 Task: Create a sub task Design and Implement Solution for the task  Implement a new cloud-based environmental management system for a company in the project BitTech , assign it to team member softage.5@softage.net and update the status of the sub task to  On Track  , set the priority of the sub task to Low
Action: Mouse moved to (616, 290)
Screenshot: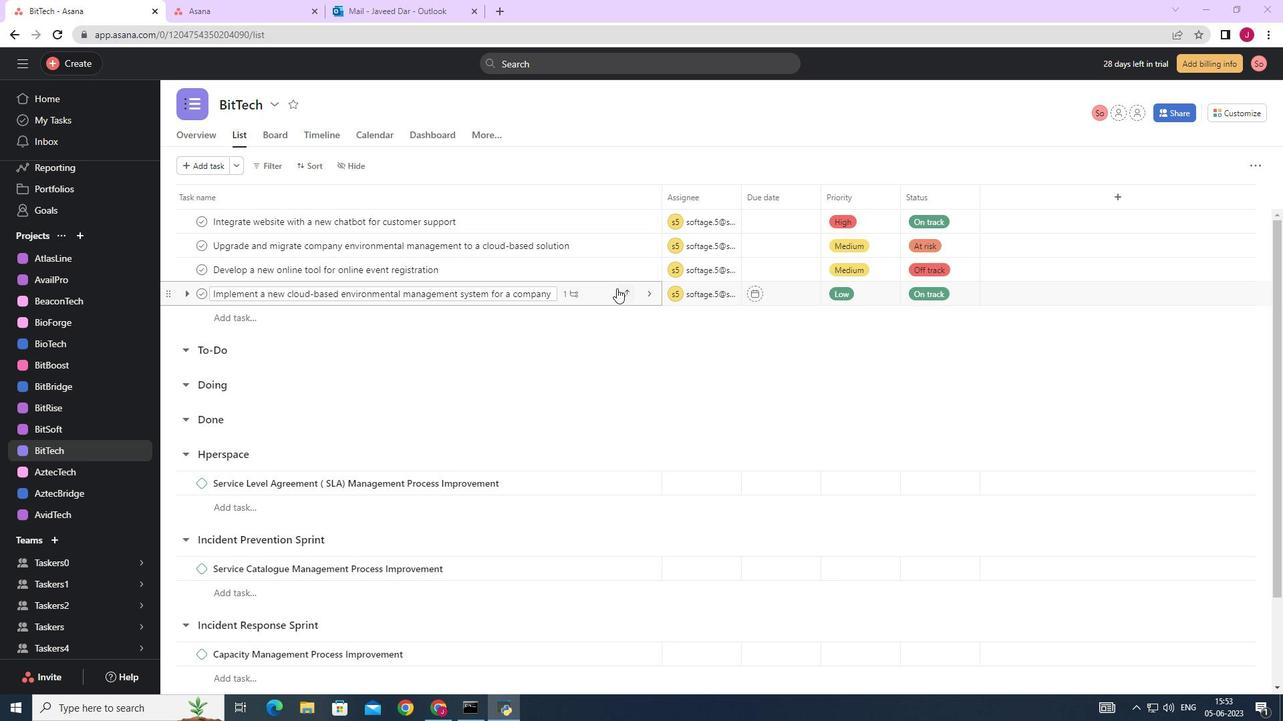 
Action: Mouse pressed left at (616, 290)
Screenshot: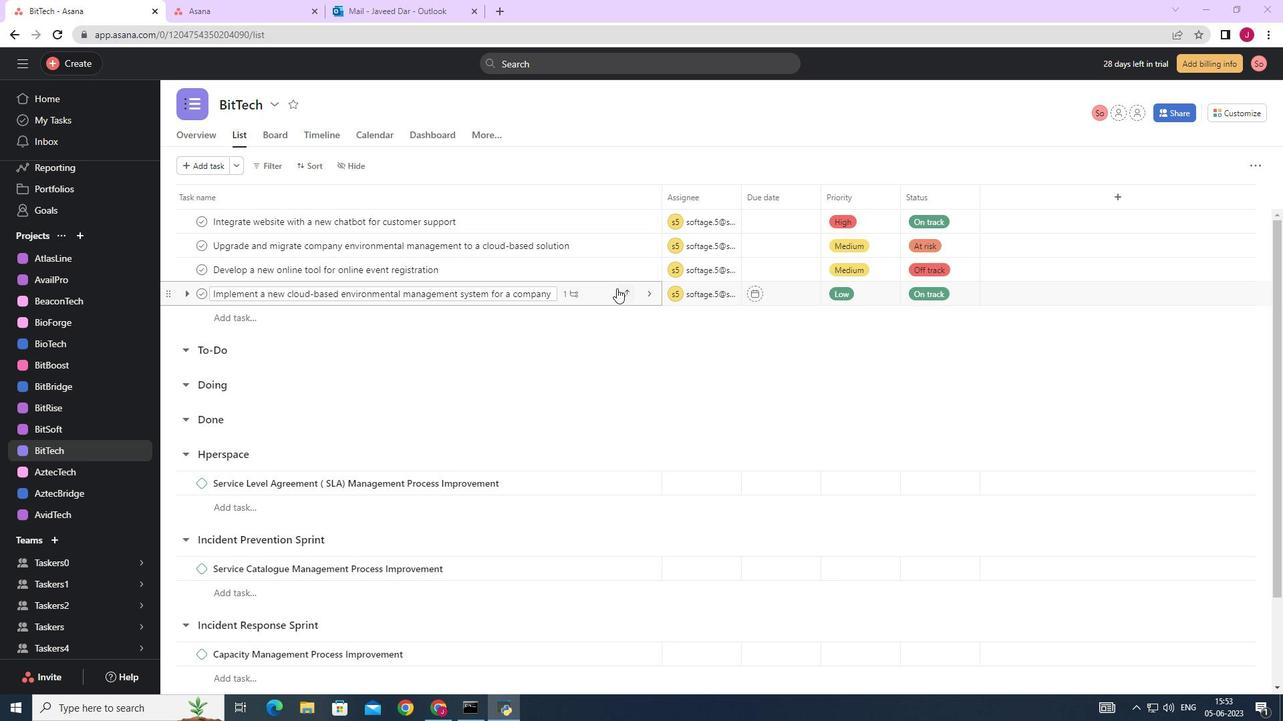 
Action: Mouse moved to (1117, 515)
Screenshot: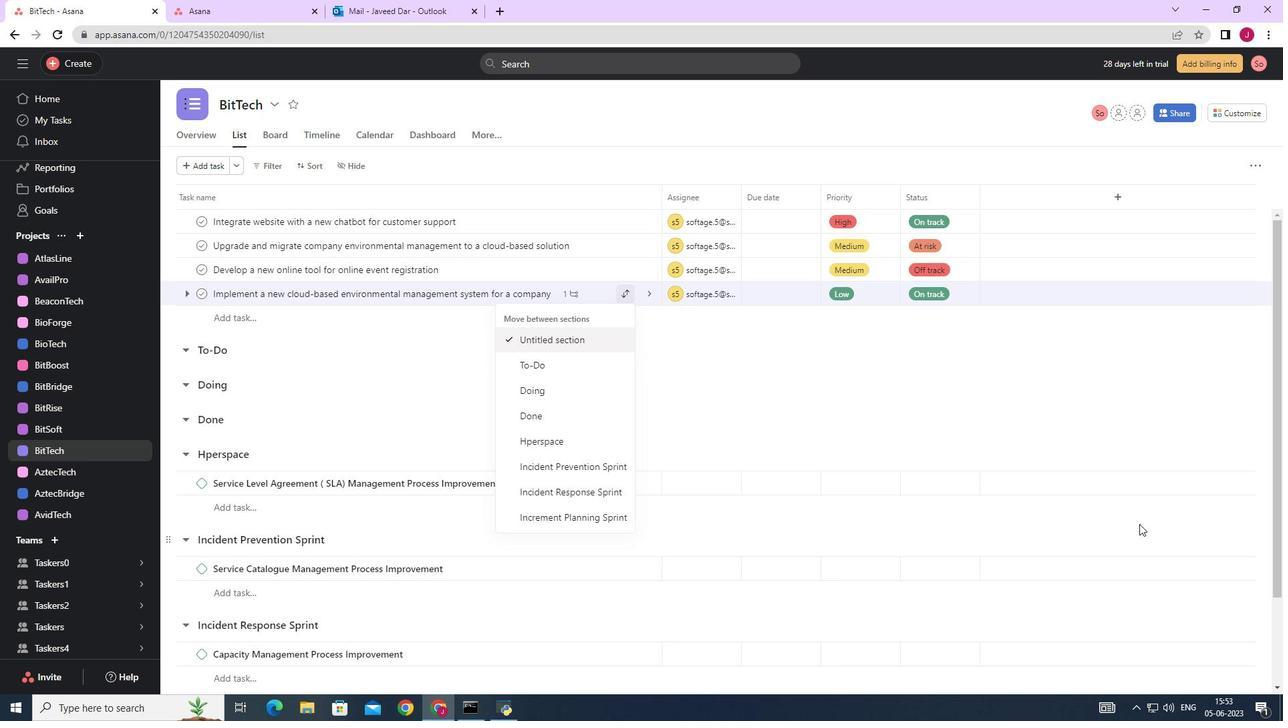
Action: Mouse scrolled (1117, 515) with delta (0, 0)
Screenshot: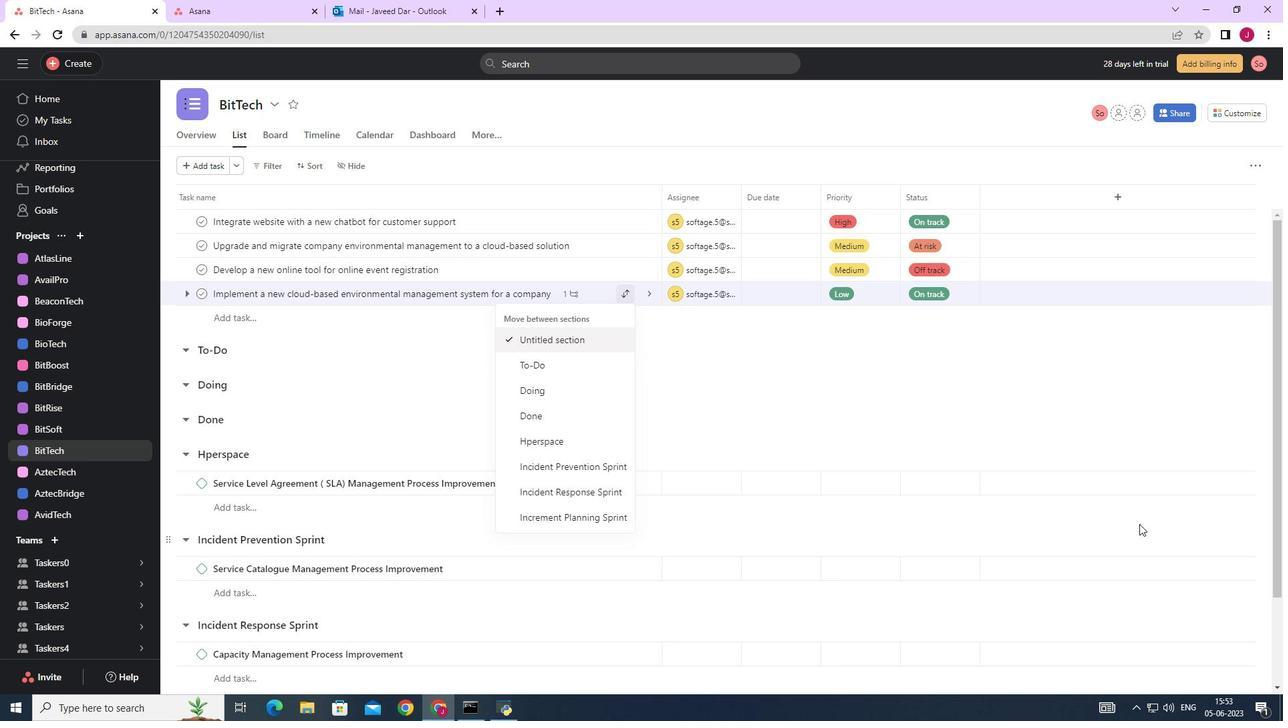 
Action: Mouse moved to (1116, 515)
Screenshot: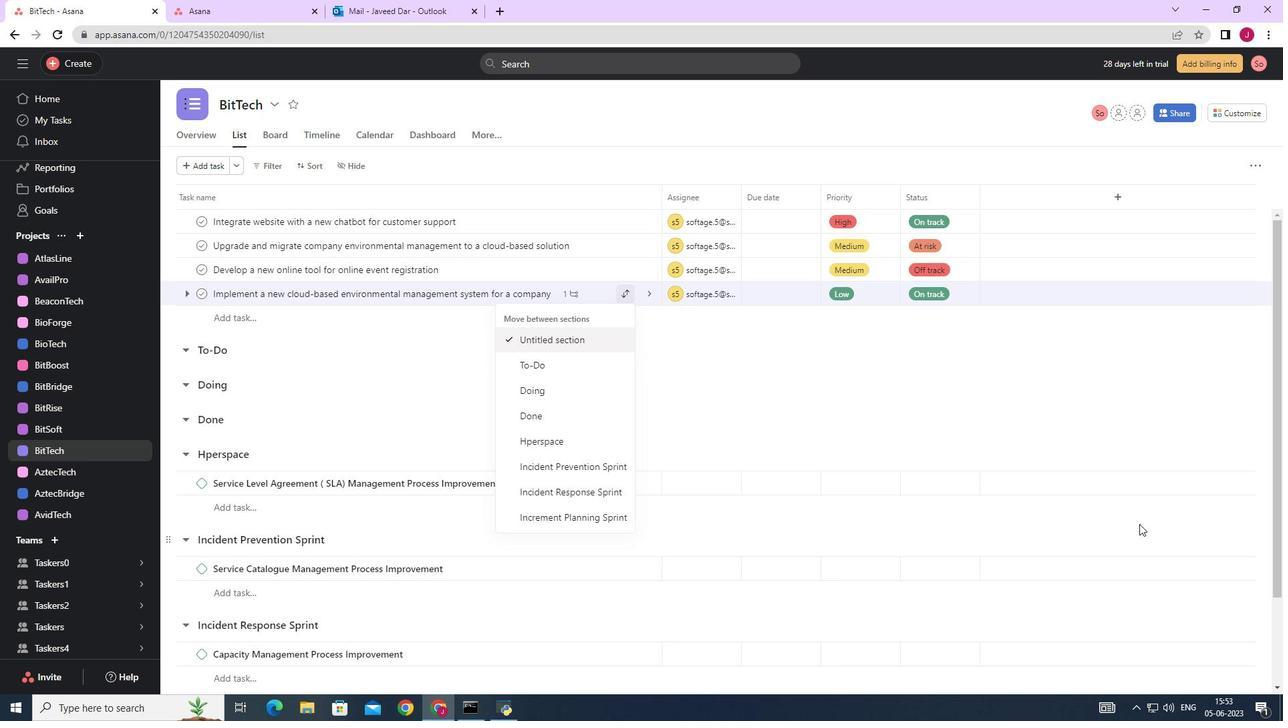 
Action: Mouse scrolled (1116, 515) with delta (0, 0)
Screenshot: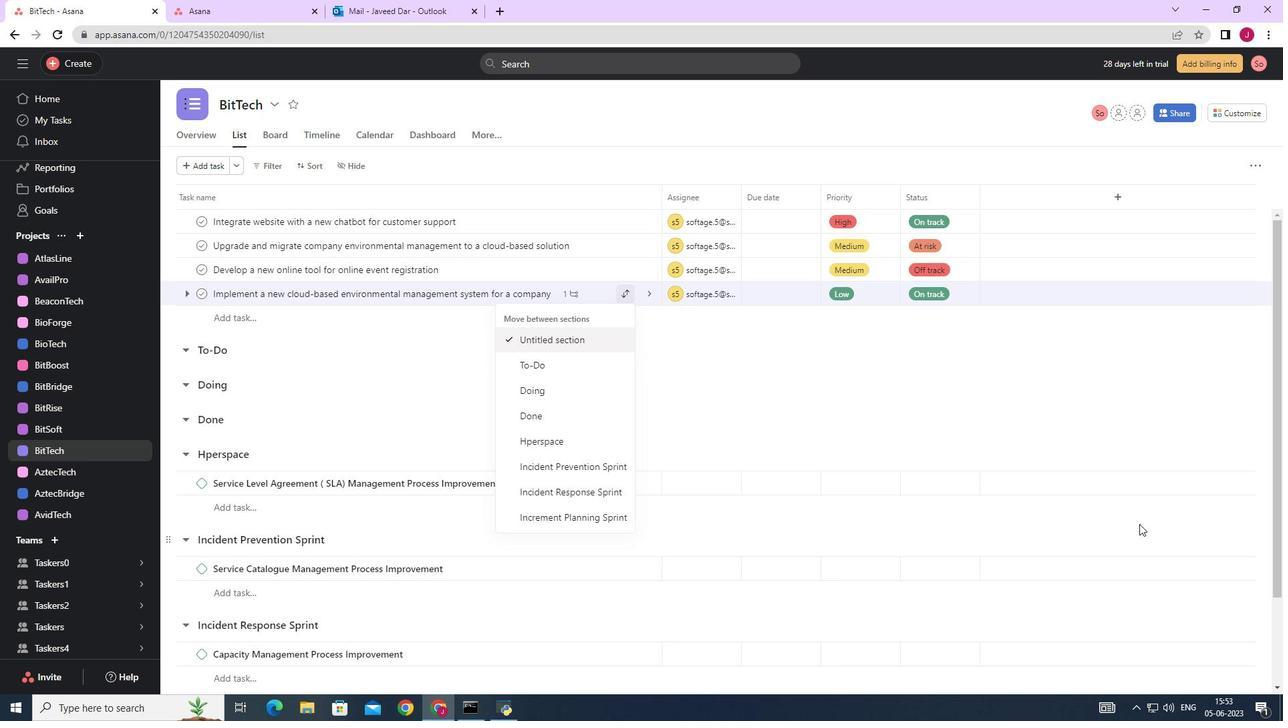 
Action: Mouse moved to (1114, 514)
Screenshot: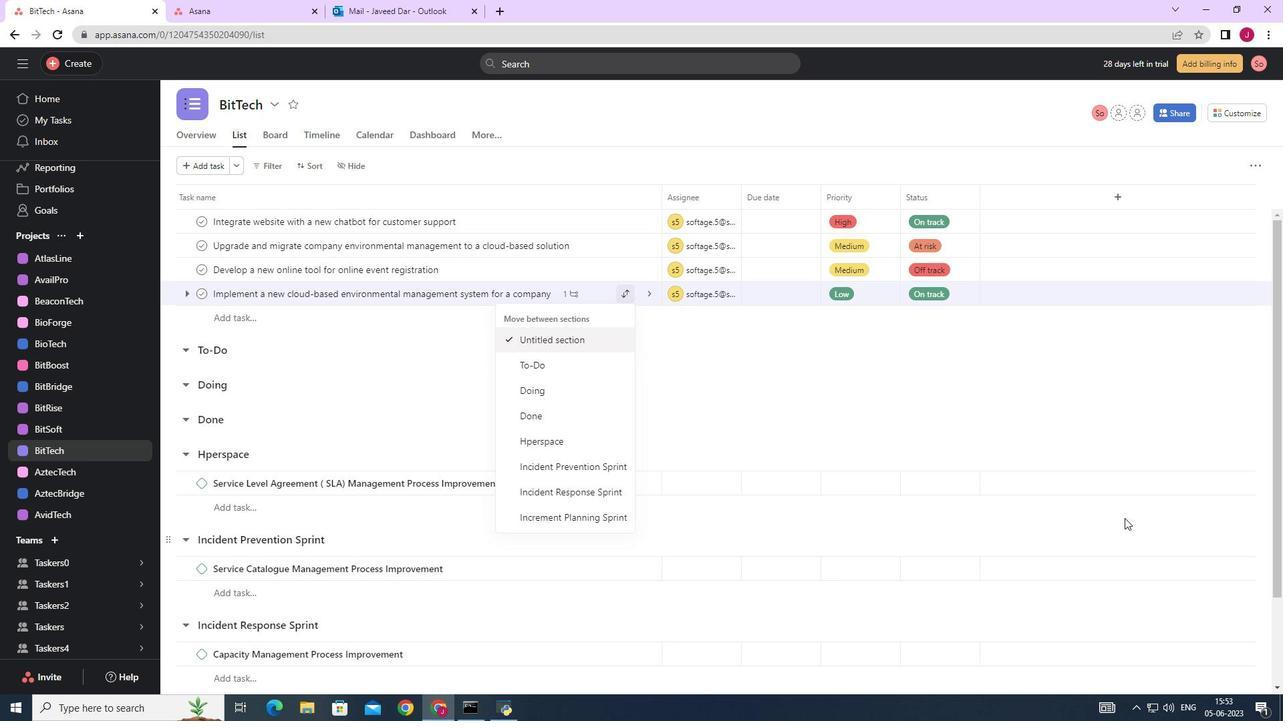 
Action: Mouse scrolled (1114, 513) with delta (0, 0)
Screenshot: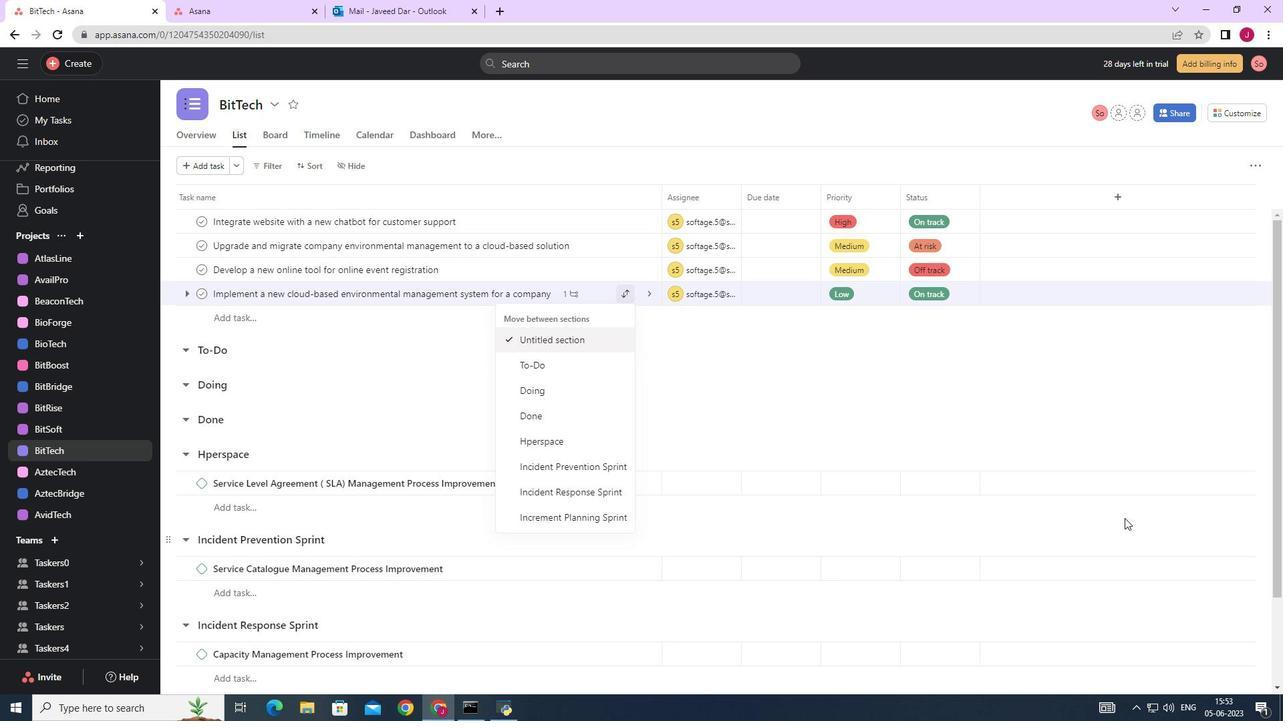 
Action: Mouse moved to (1114, 513)
Screenshot: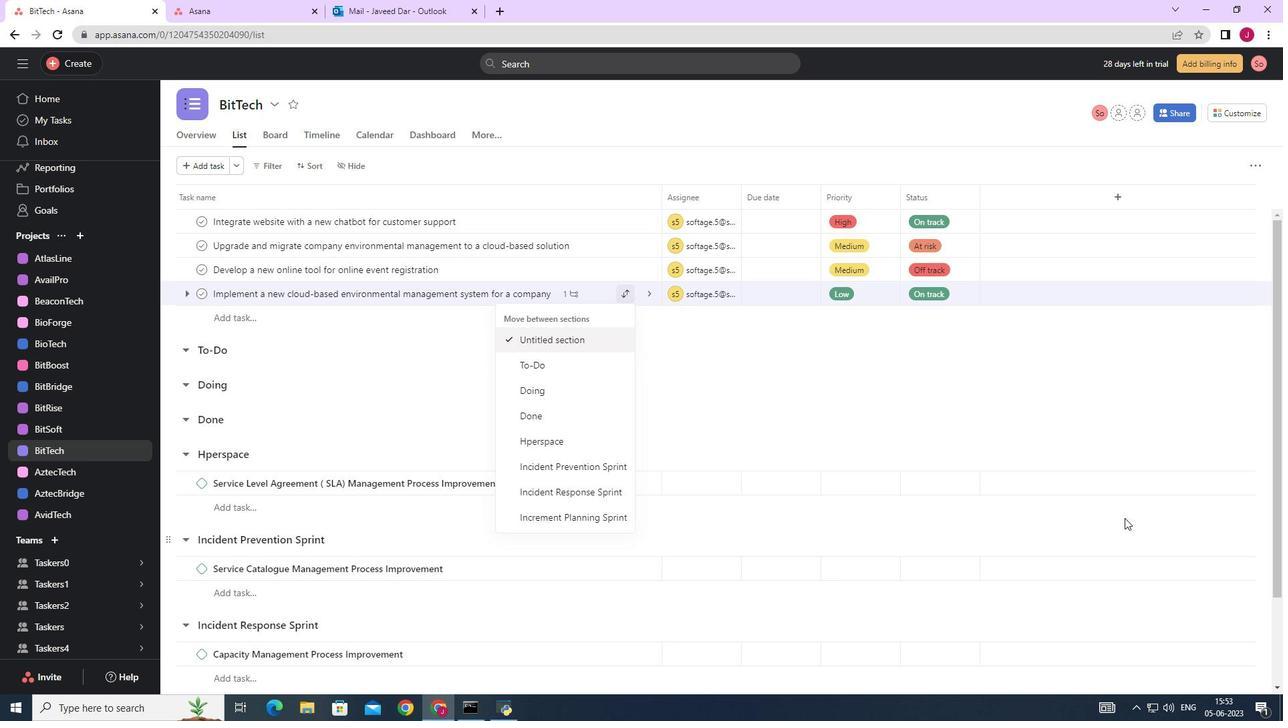 
Action: Mouse scrolled (1114, 513) with delta (0, 0)
Screenshot: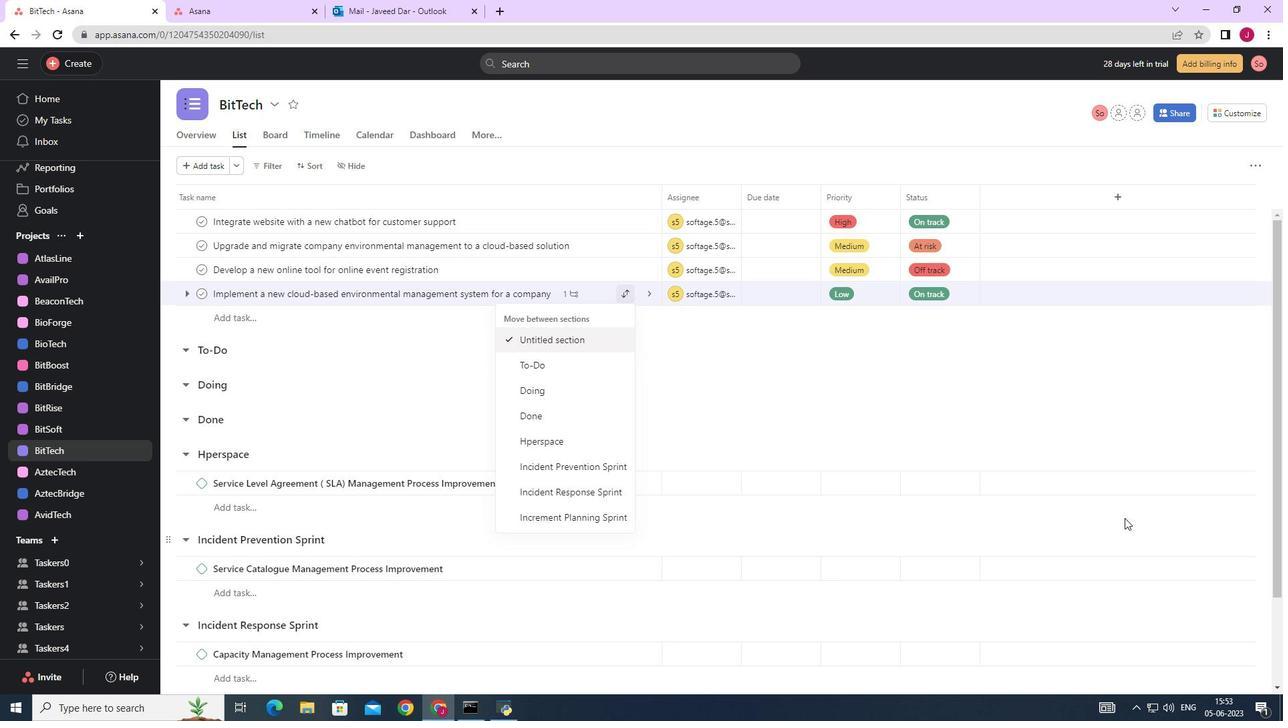 
Action: Mouse scrolled (1114, 513) with delta (0, 0)
Screenshot: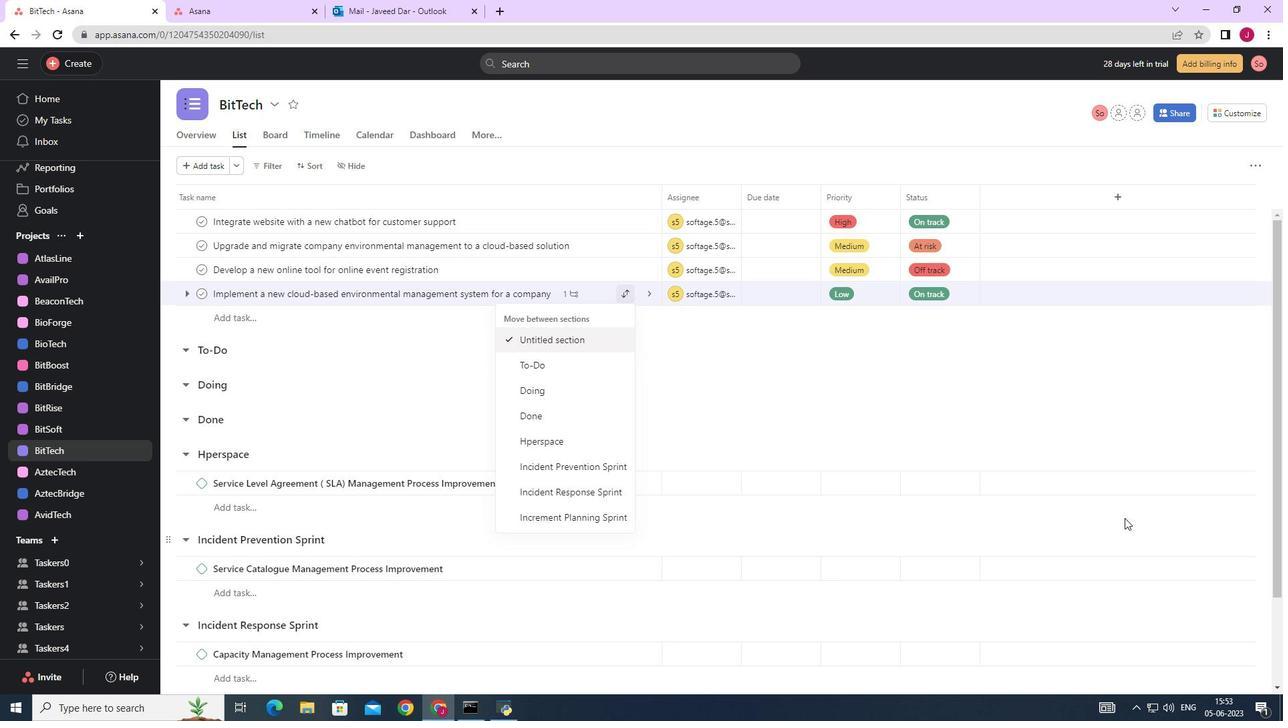 
Action: Mouse scrolled (1114, 513) with delta (0, 0)
Screenshot: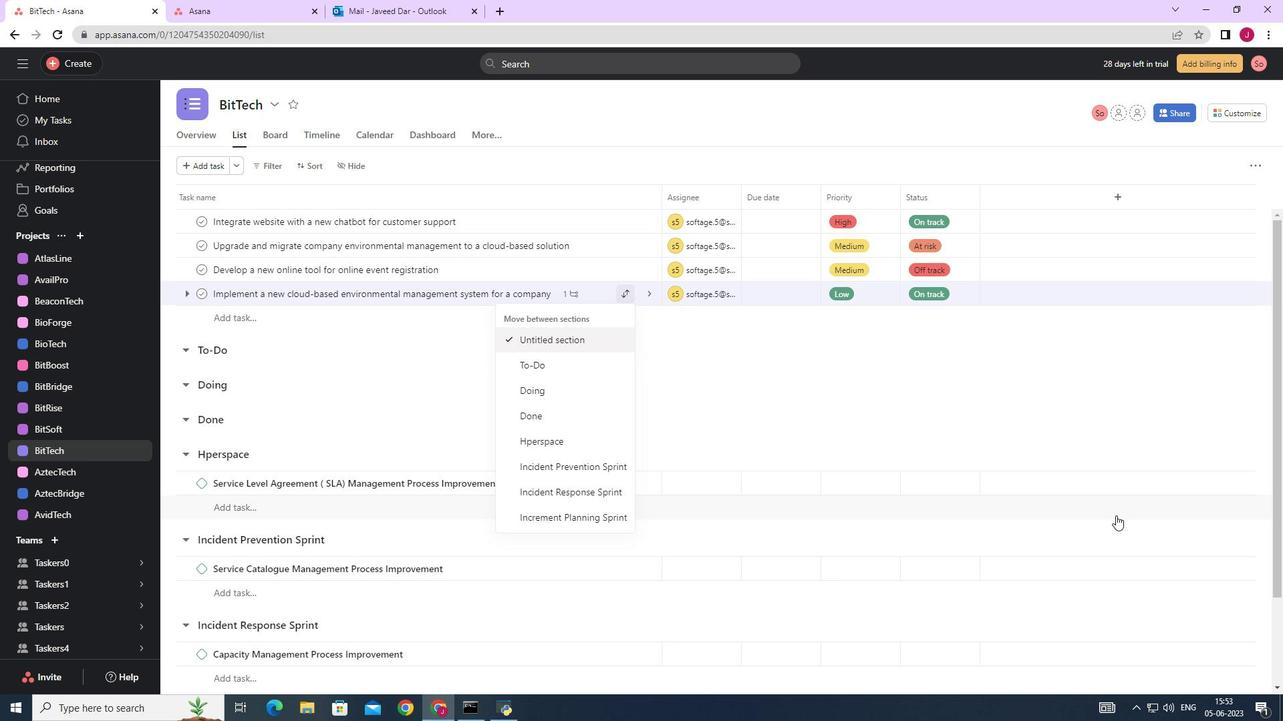 
Action: Mouse moved to (691, 439)
Screenshot: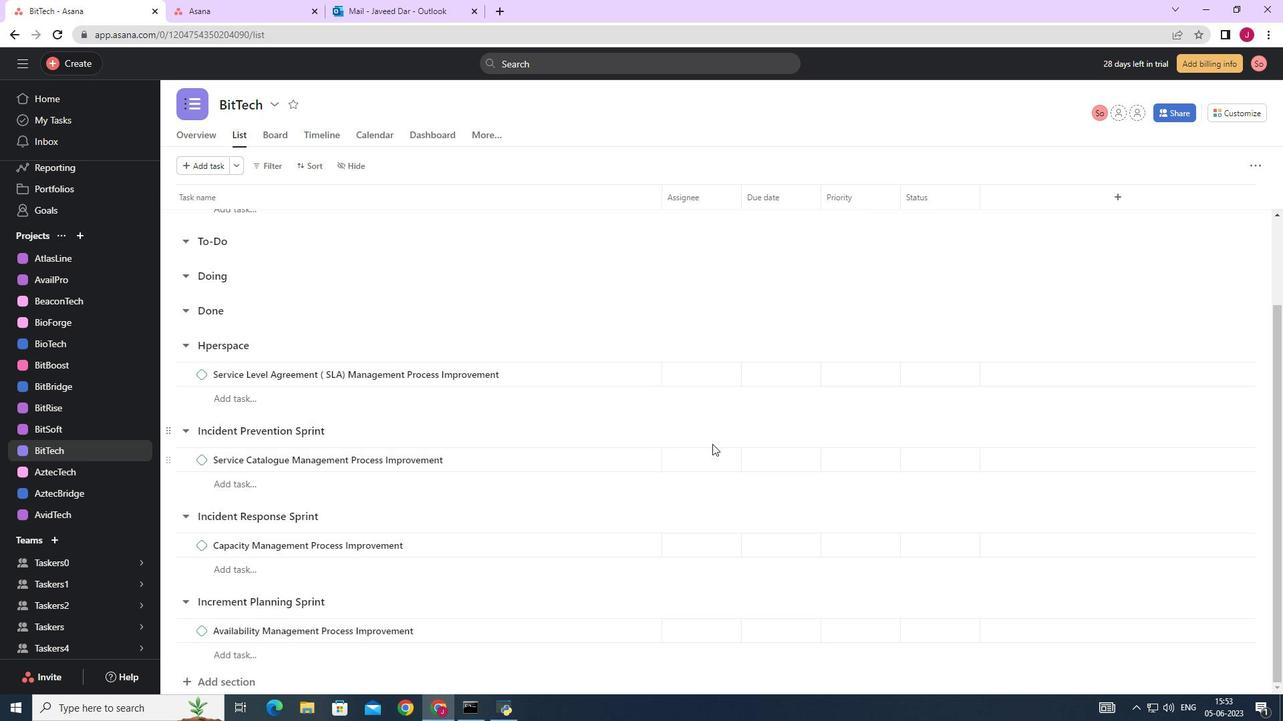 
Action: Mouse scrolled (691, 440) with delta (0, 0)
Screenshot: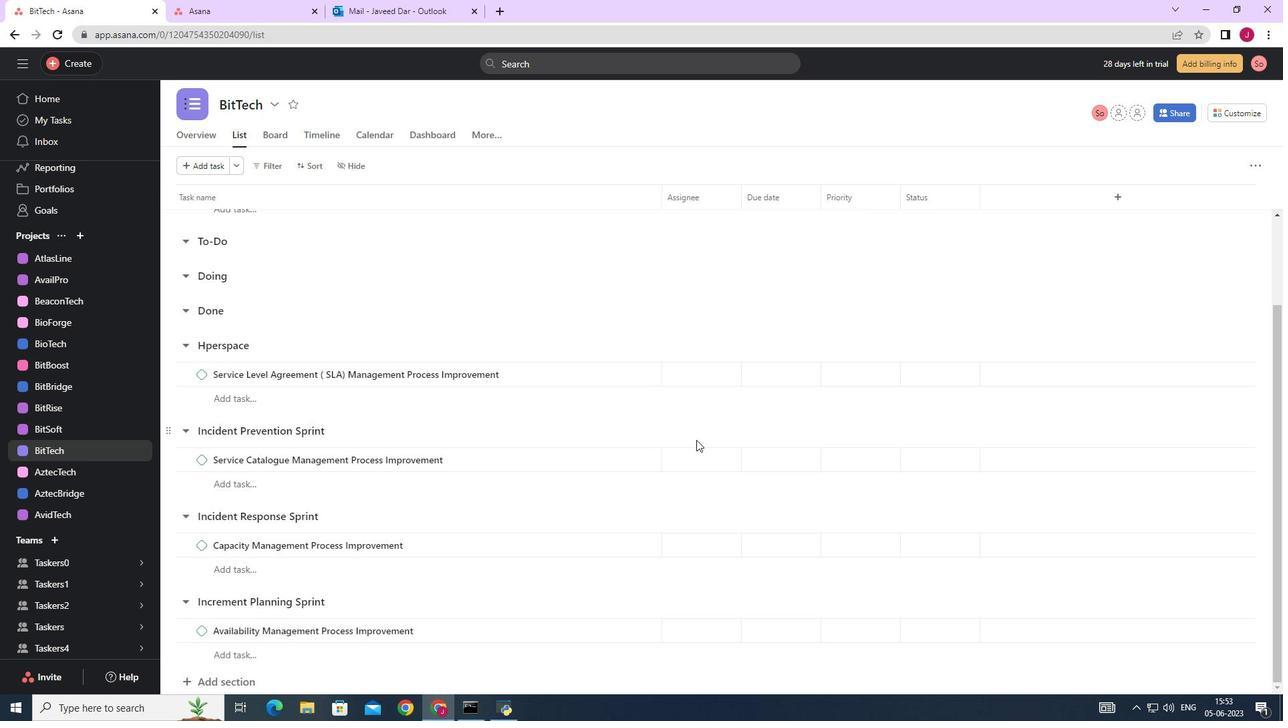 
Action: Mouse scrolled (691, 440) with delta (0, 0)
Screenshot: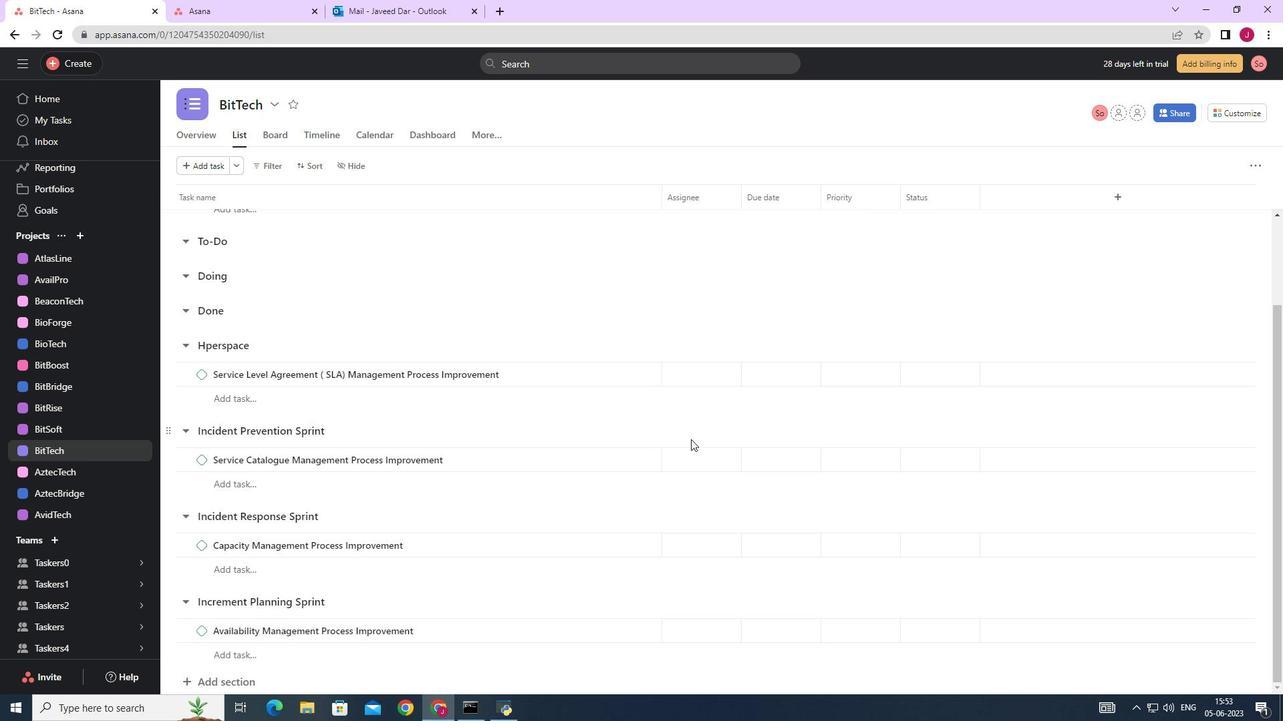 
Action: Mouse scrolled (691, 440) with delta (0, 0)
Screenshot: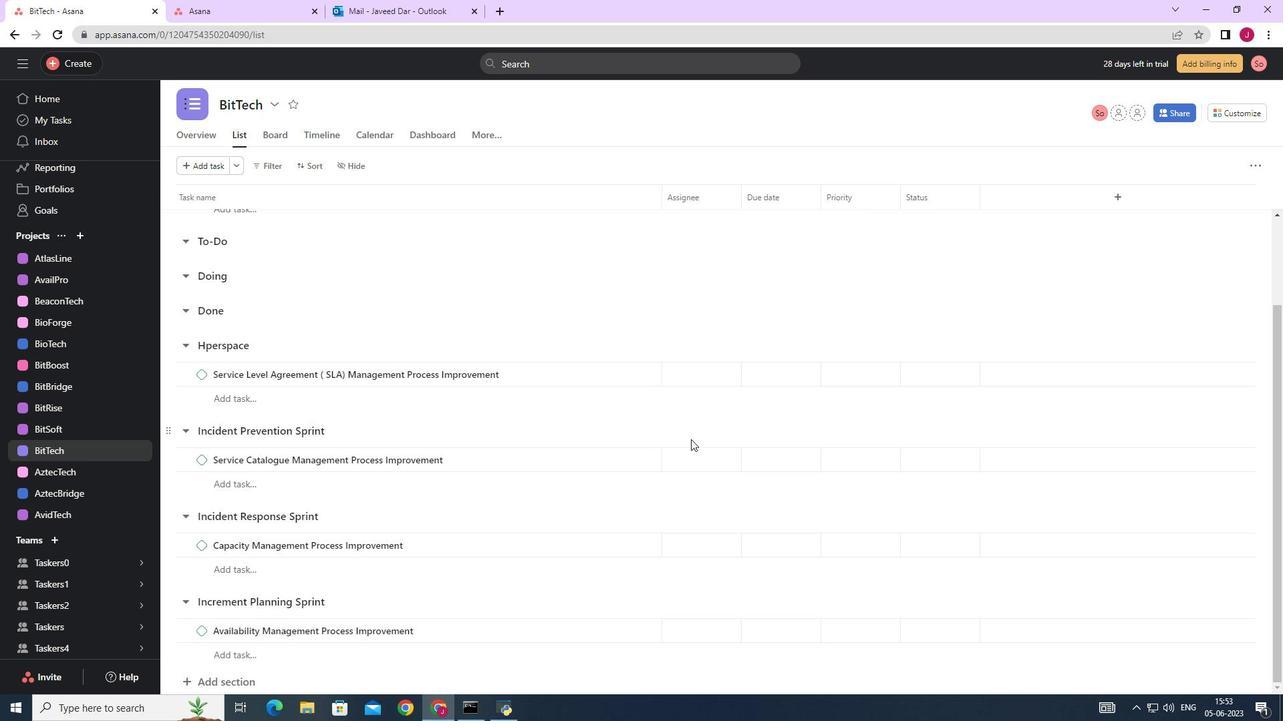 
Action: Mouse scrolled (691, 440) with delta (0, 0)
Screenshot: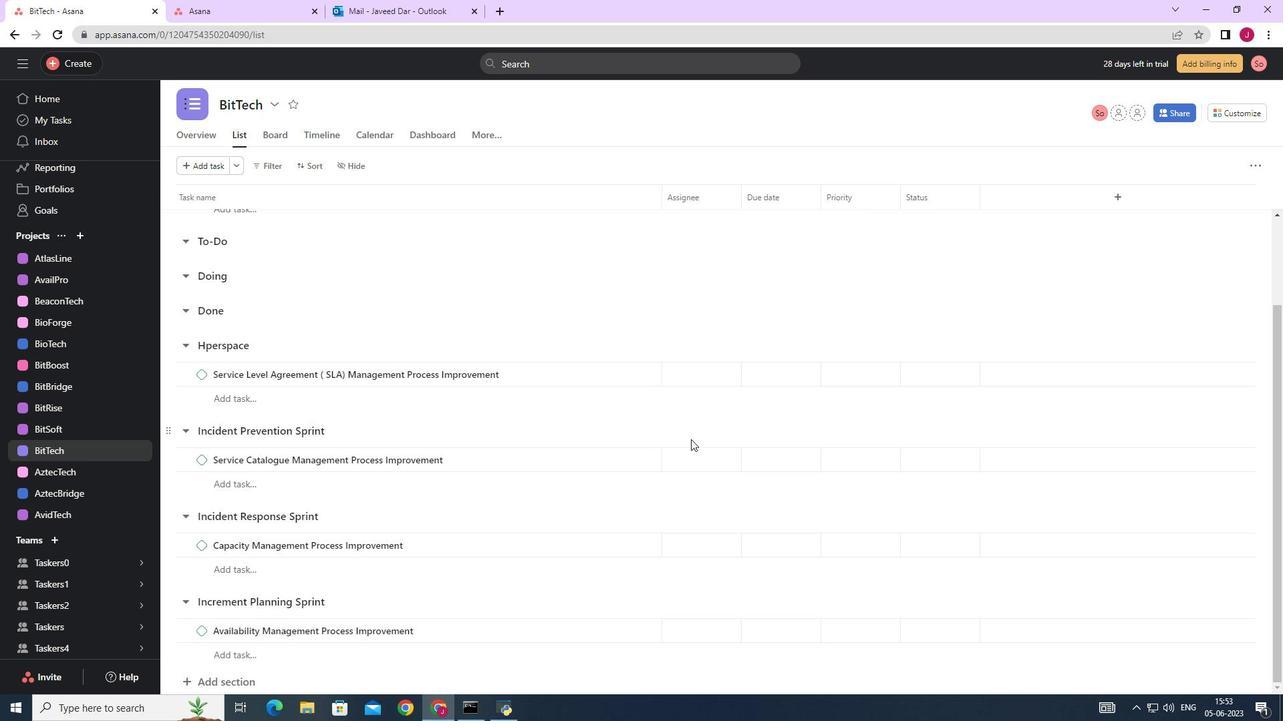 
Action: Mouse scrolled (691, 440) with delta (0, 0)
Screenshot: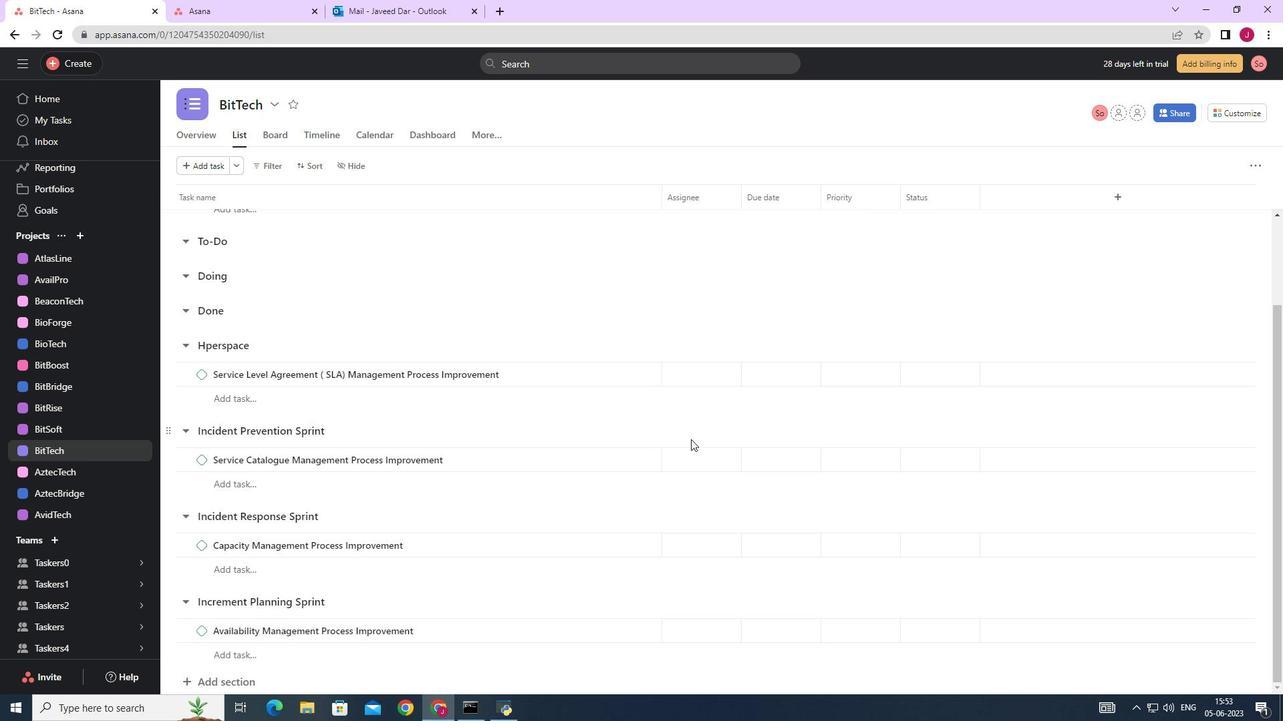 
Action: Mouse moved to (603, 294)
Screenshot: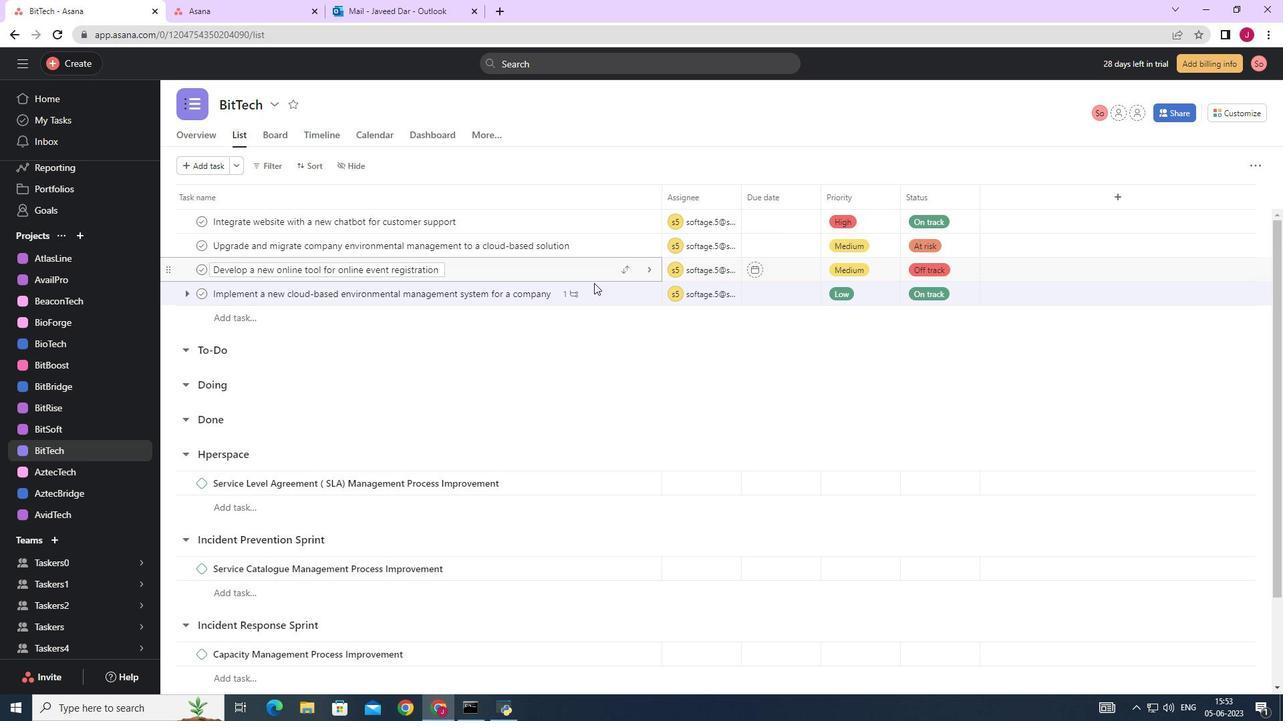 
Action: Mouse pressed left at (603, 294)
Screenshot: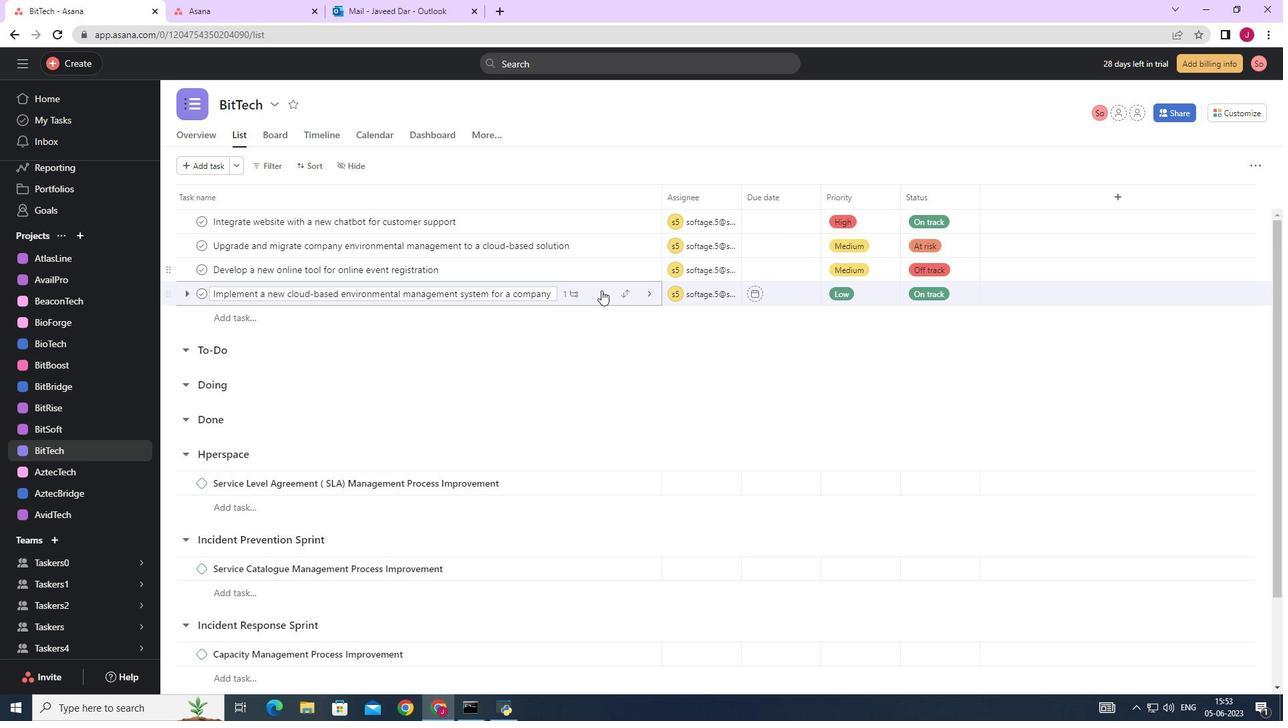 
Action: Mouse moved to (945, 415)
Screenshot: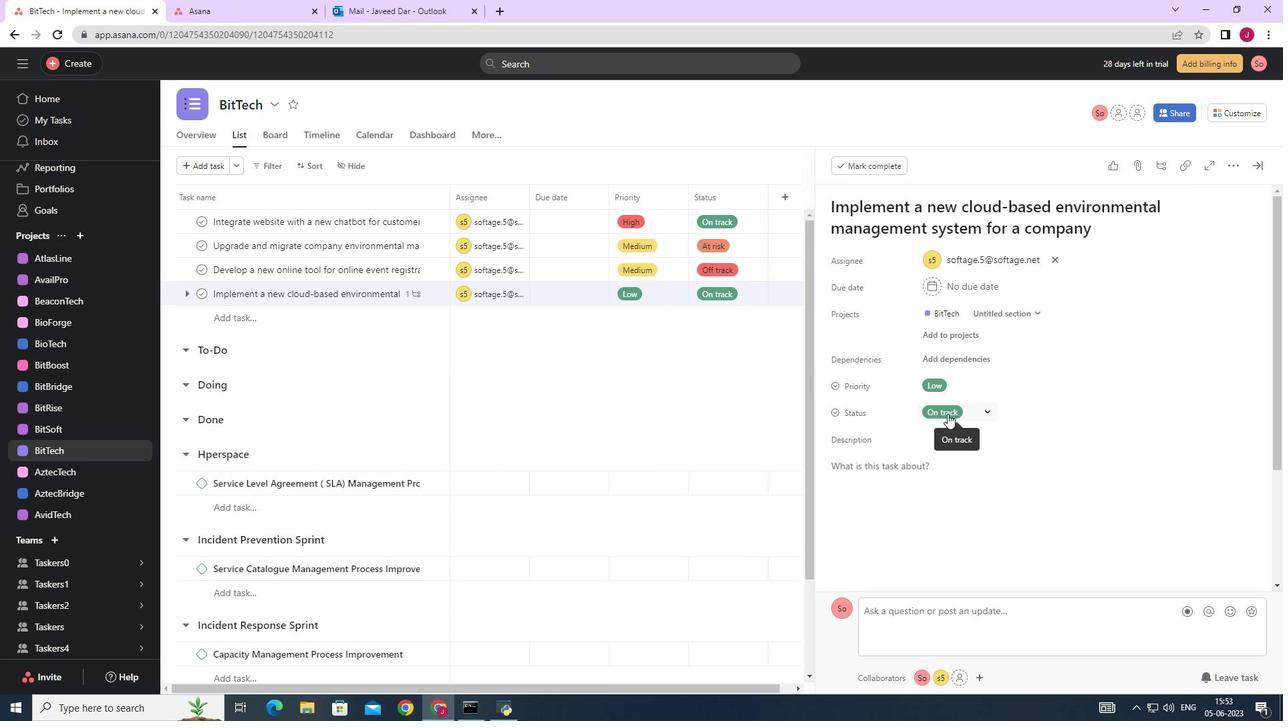 
Action: Mouse scrolled (945, 414) with delta (0, 0)
Screenshot: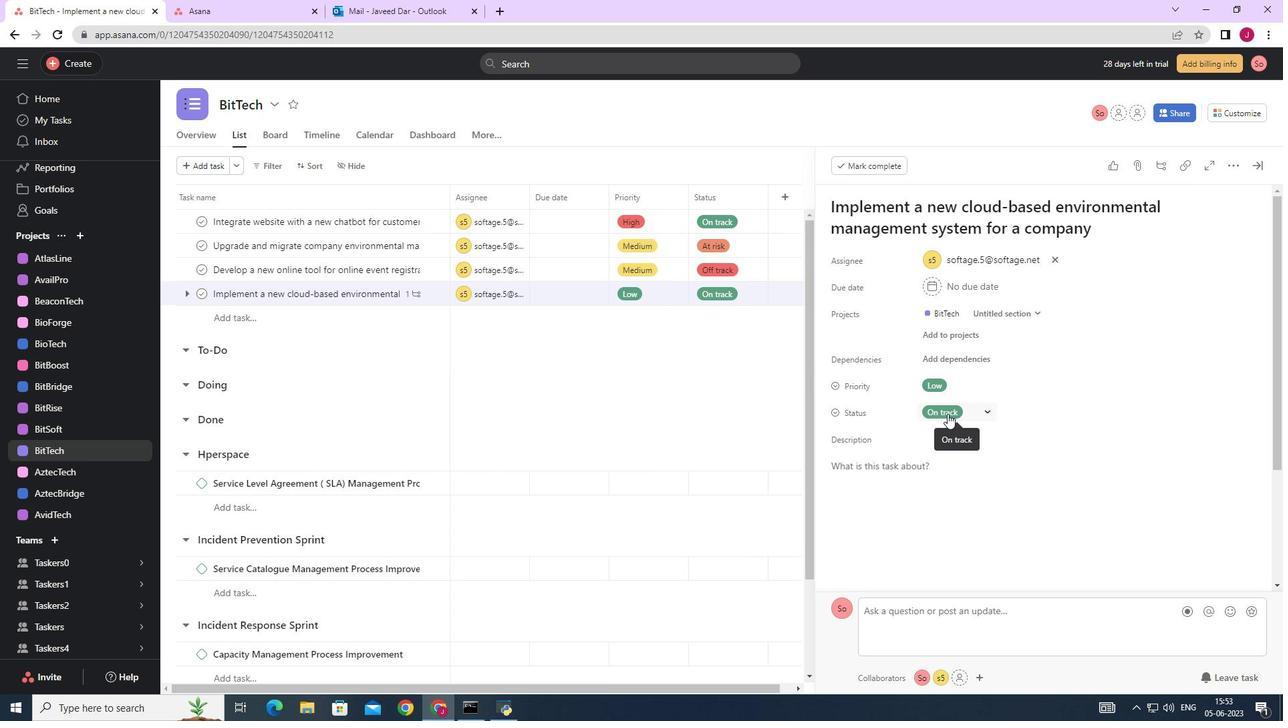 
Action: Mouse scrolled (945, 414) with delta (0, 0)
Screenshot: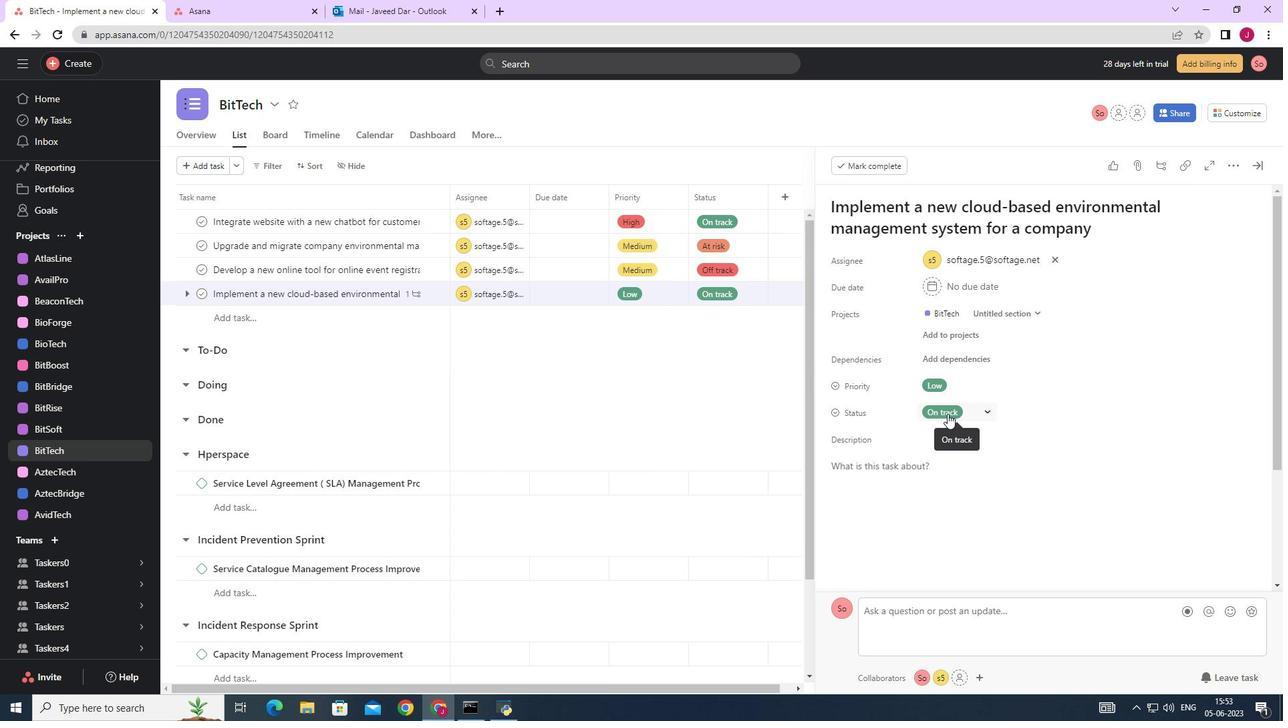 
Action: Mouse scrolled (945, 414) with delta (0, 0)
Screenshot: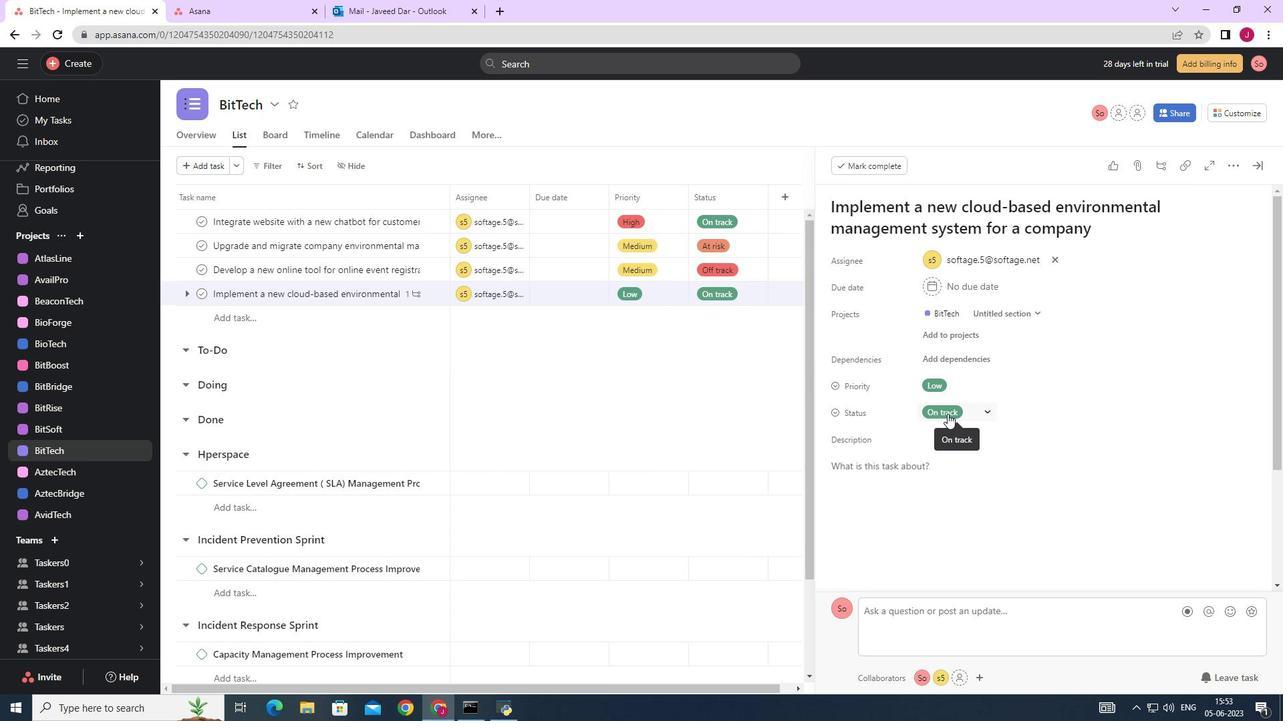 
Action: Mouse scrolled (945, 414) with delta (0, 0)
Screenshot: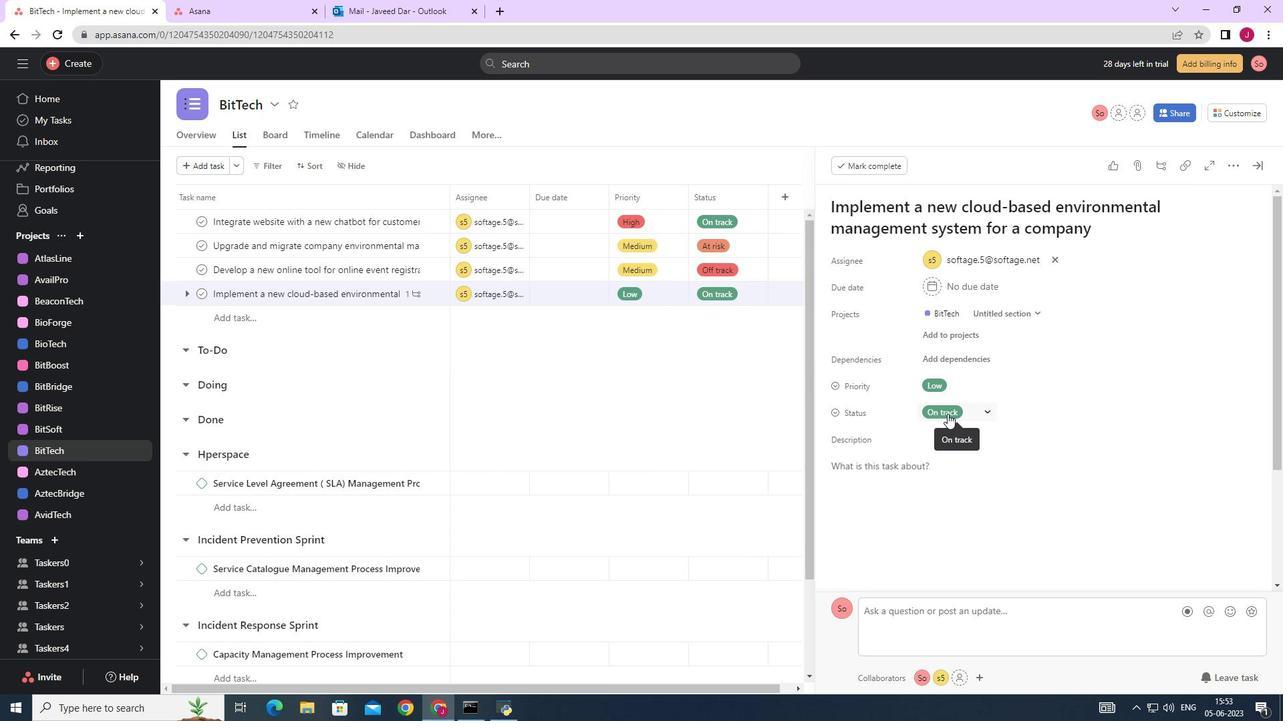 
Action: Mouse moved to (866, 482)
Screenshot: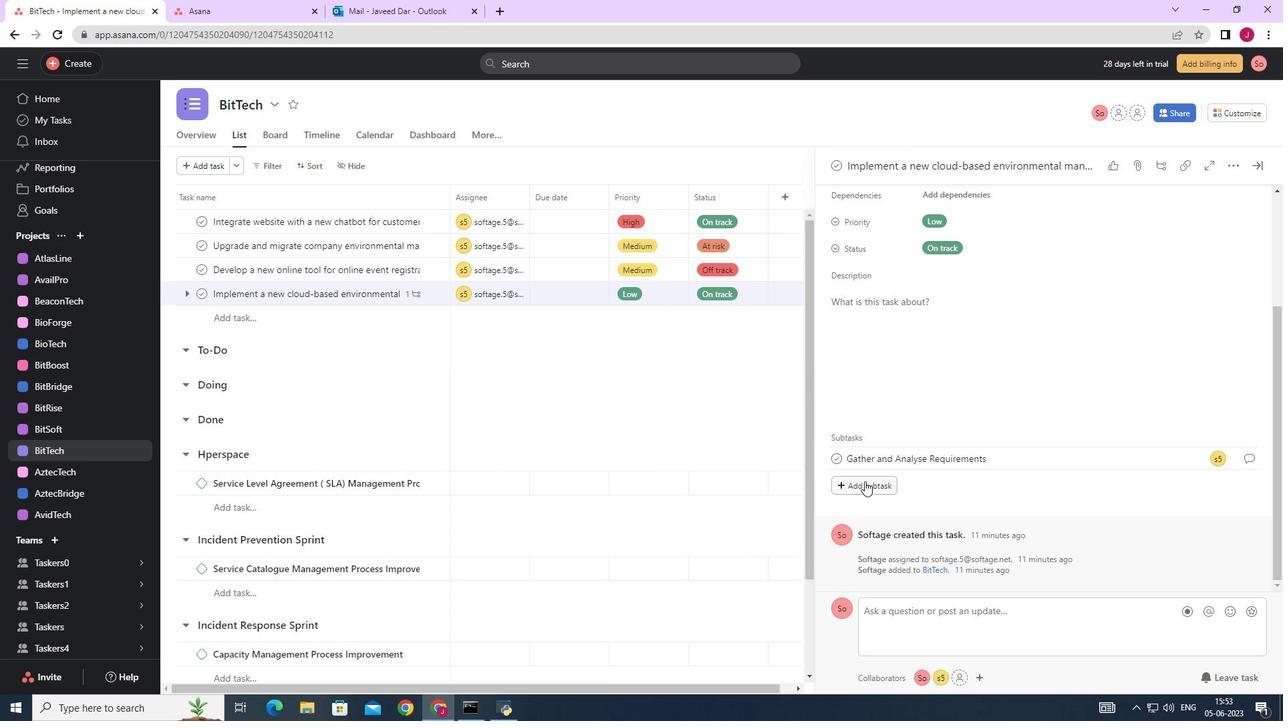 
Action: Mouse pressed left at (866, 482)
Screenshot: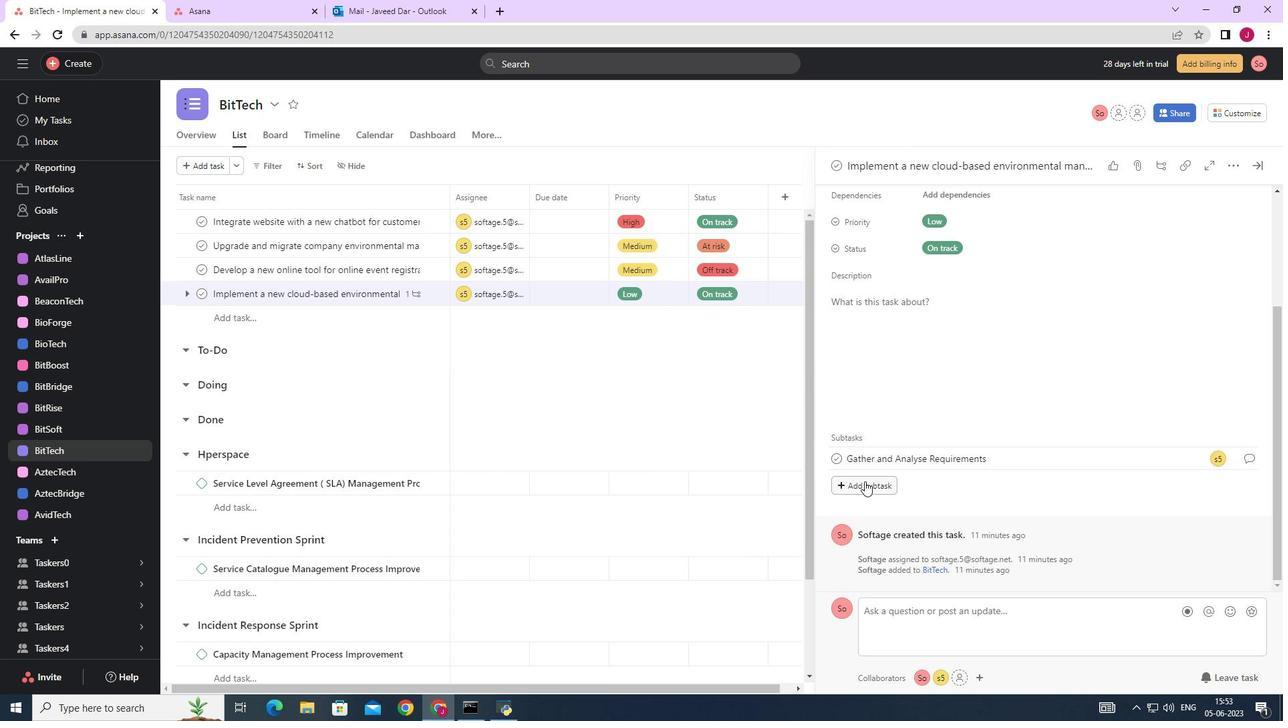 
Action: Mouse moved to (866, 483)
Screenshot: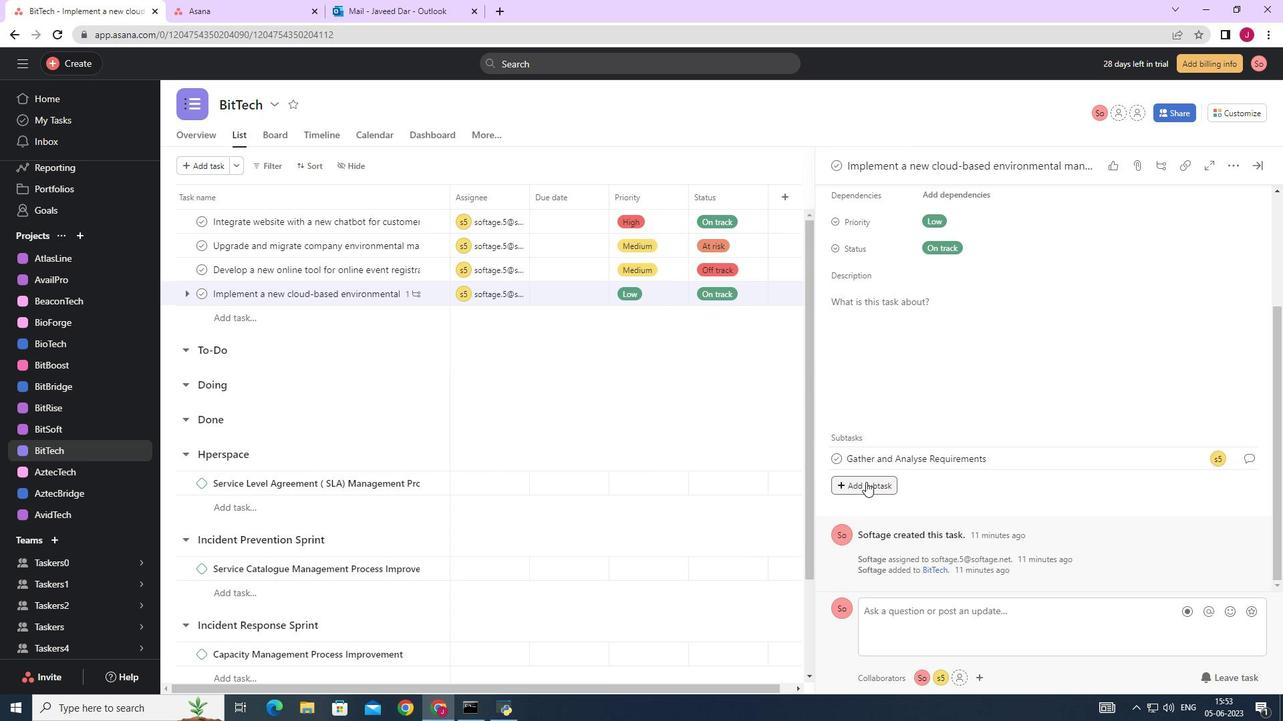 
Action: Key pressed <Key.caps_lock>D<Key.caps_lock>esign<Key.space>s<Key.backspace>and<Key.space><Key.caps_lock>I<Key.caps_lock>mpo<Key.backspace>rovement<Key.space><Key.caps_lock>S<Key.caps_lock>olution
Screenshot: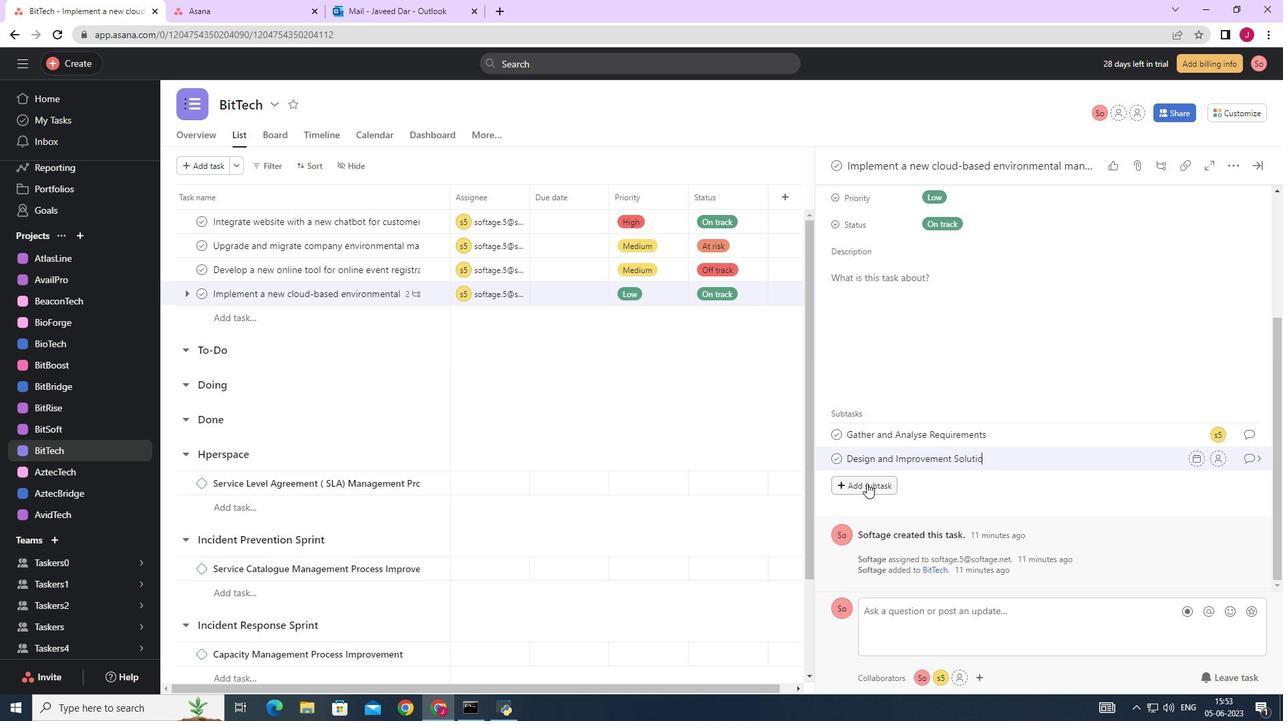 
Action: Mouse moved to (1215, 461)
Screenshot: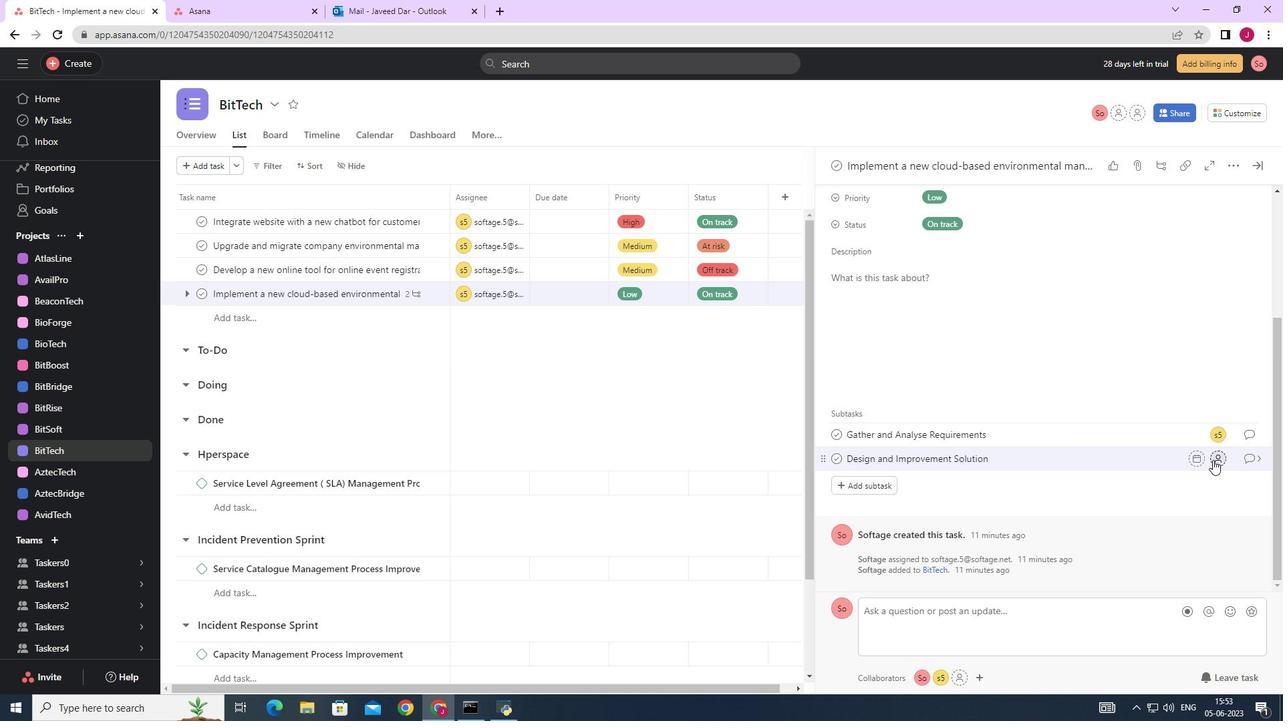 
Action: Mouse pressed left at (1215, 461)
Screenshot: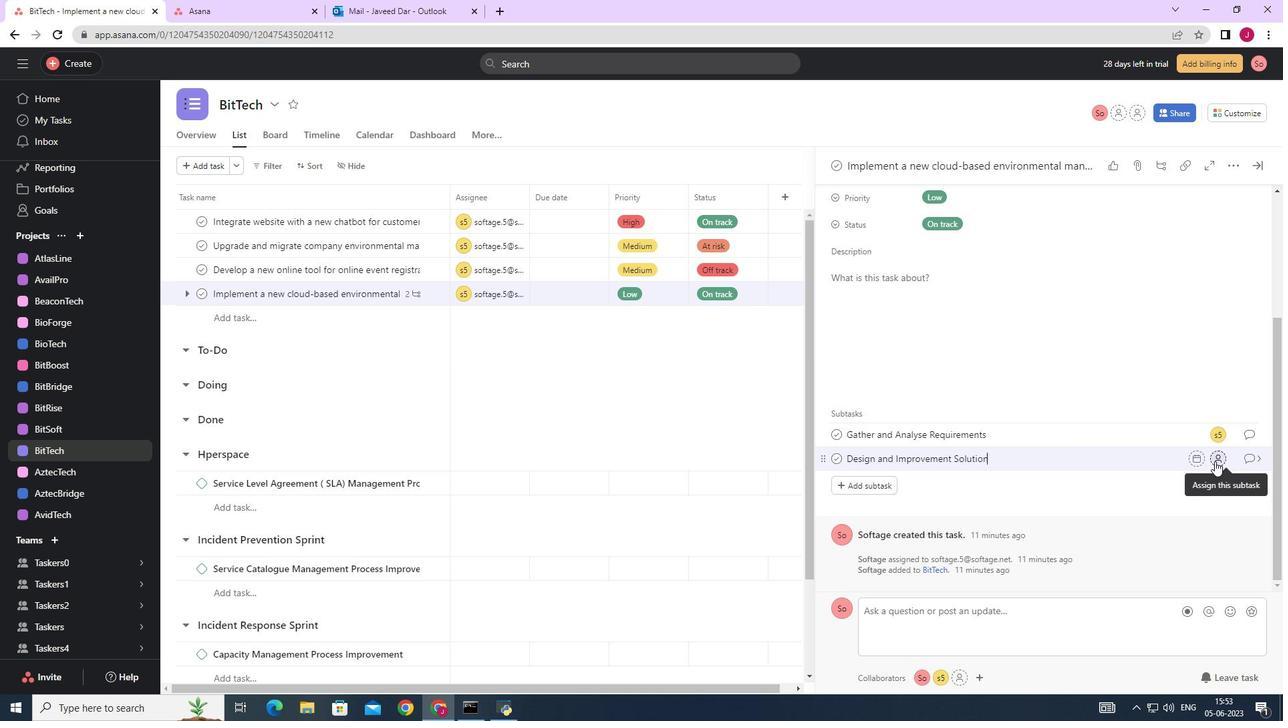 
Action: Mouse moved to (1198, 459)
Screenshot: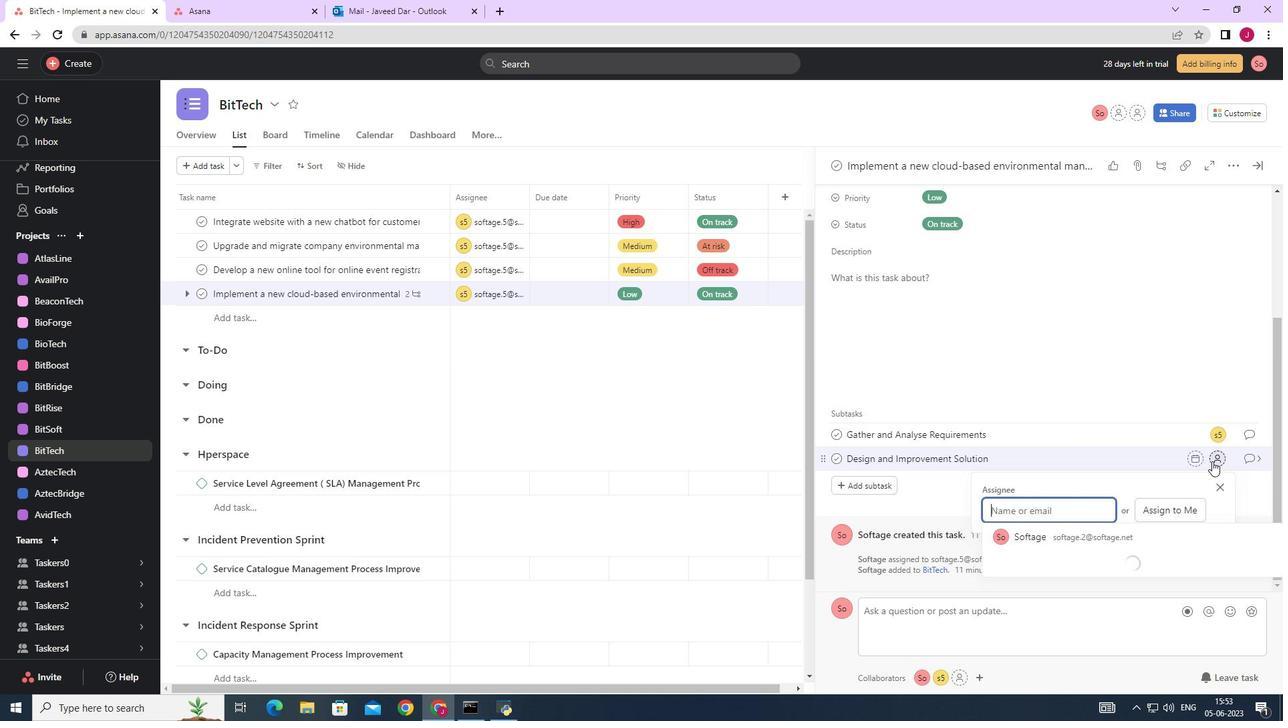 
Action: Key pressed softage.5
Screenshot: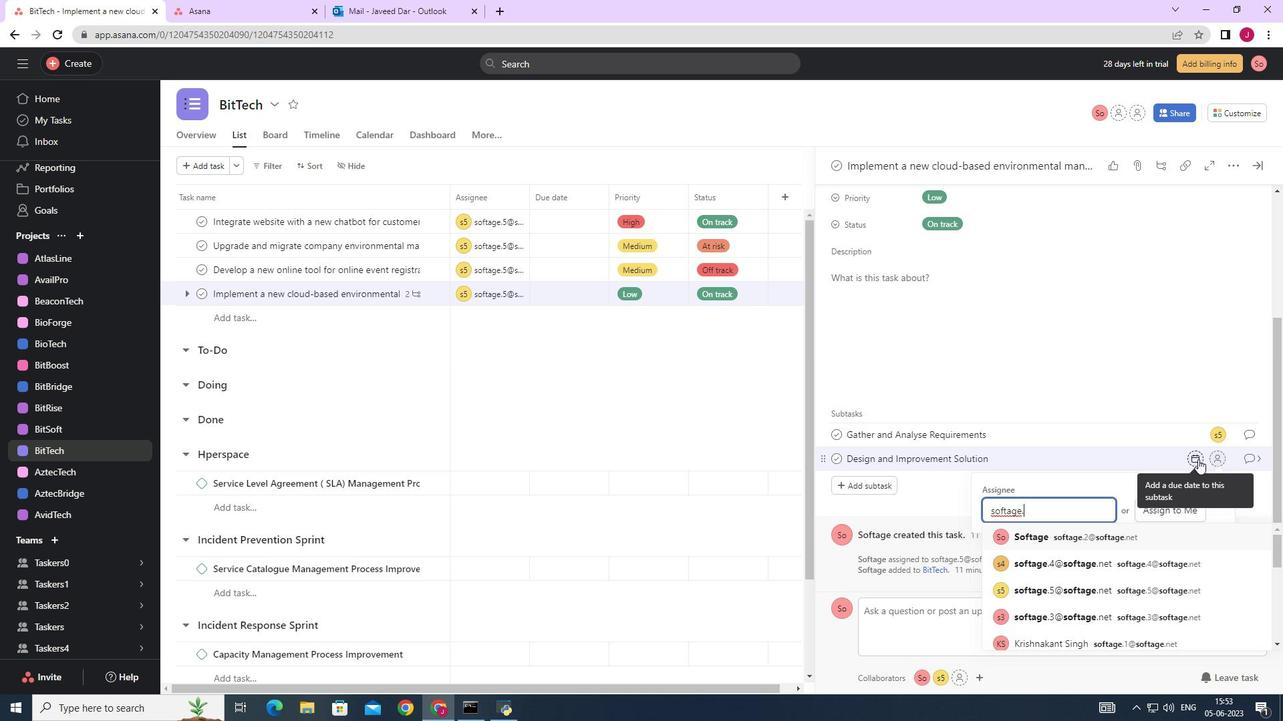 
Action: Mouse moved to (1072, 537)
Screenshot: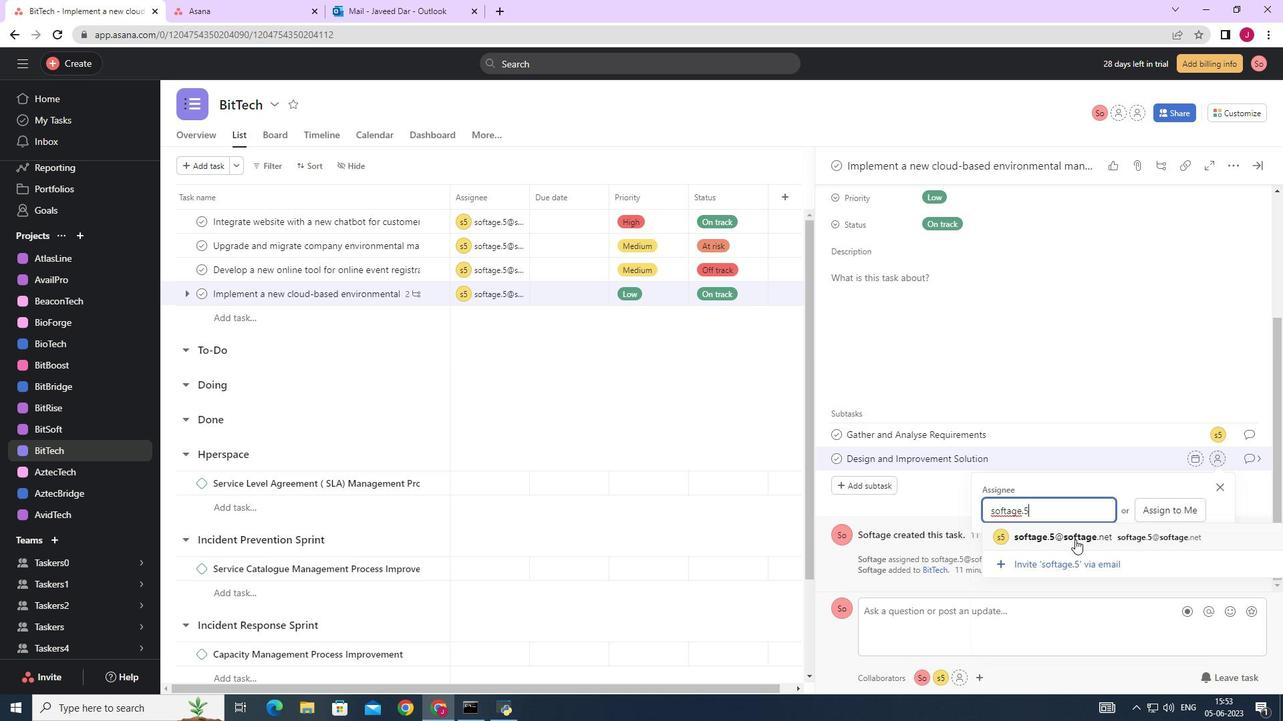 
Action: Mouse pressed left at (1072, 537)
Screenshot: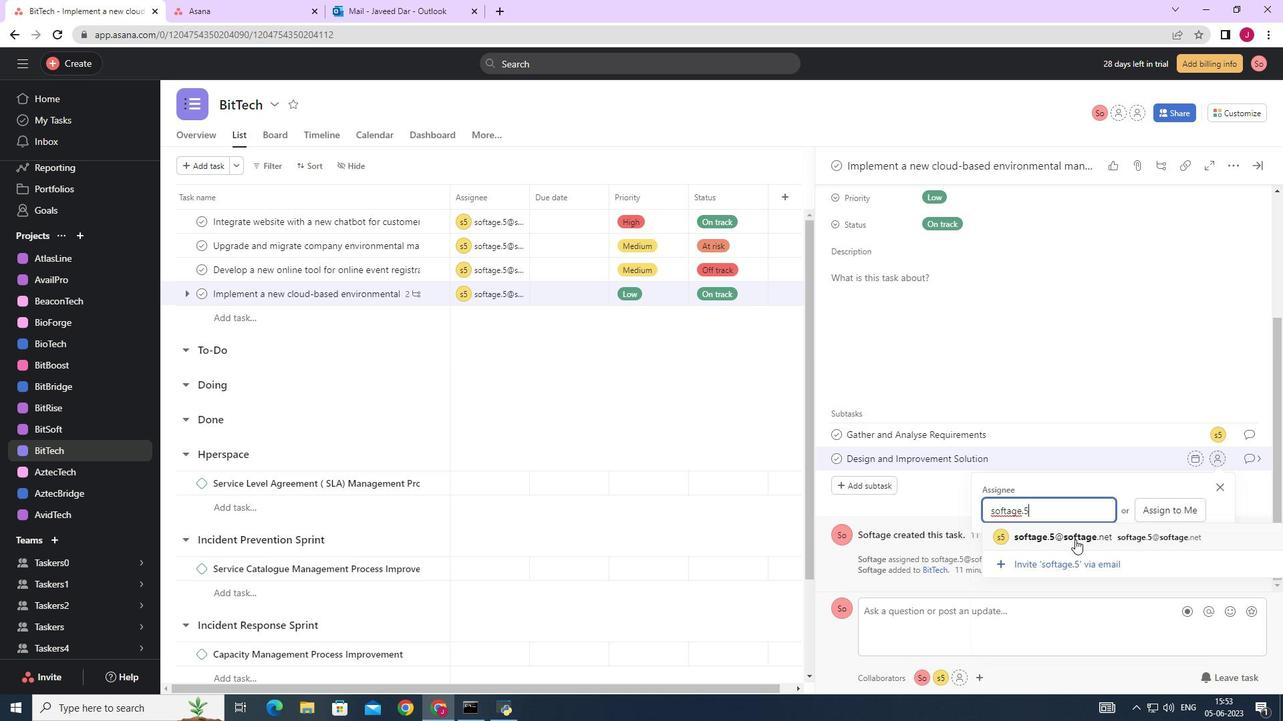 
Action: Mouse moved to (1259, 458)
Screenshot: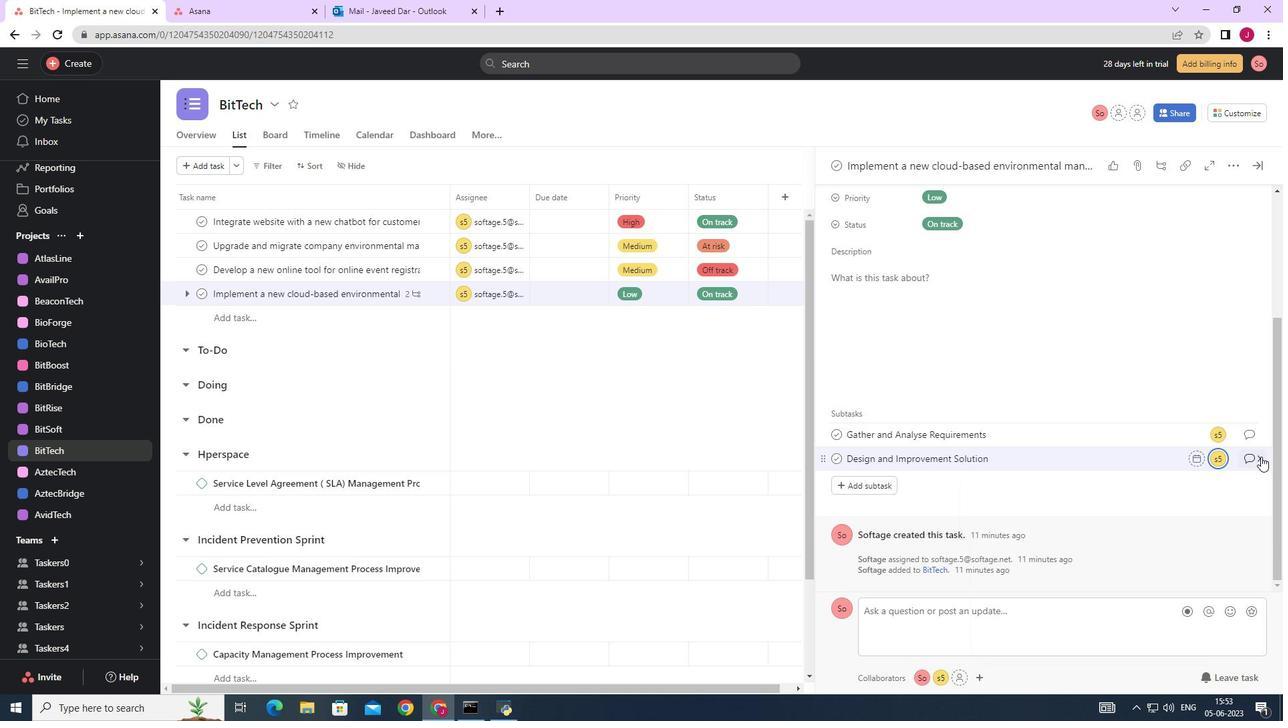 
Action: Mouse pressed left at (1259, 458)
Screenshot: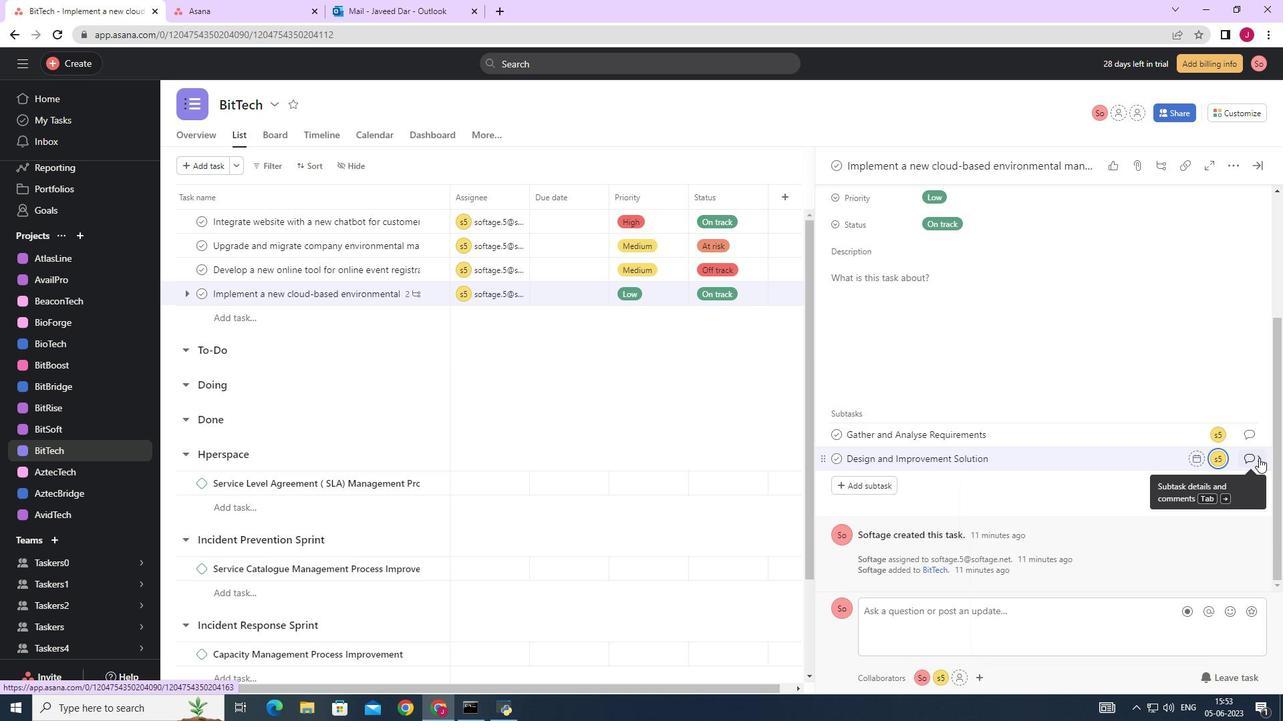 
Action: Mouse moved to (885, 358)
Screenshot: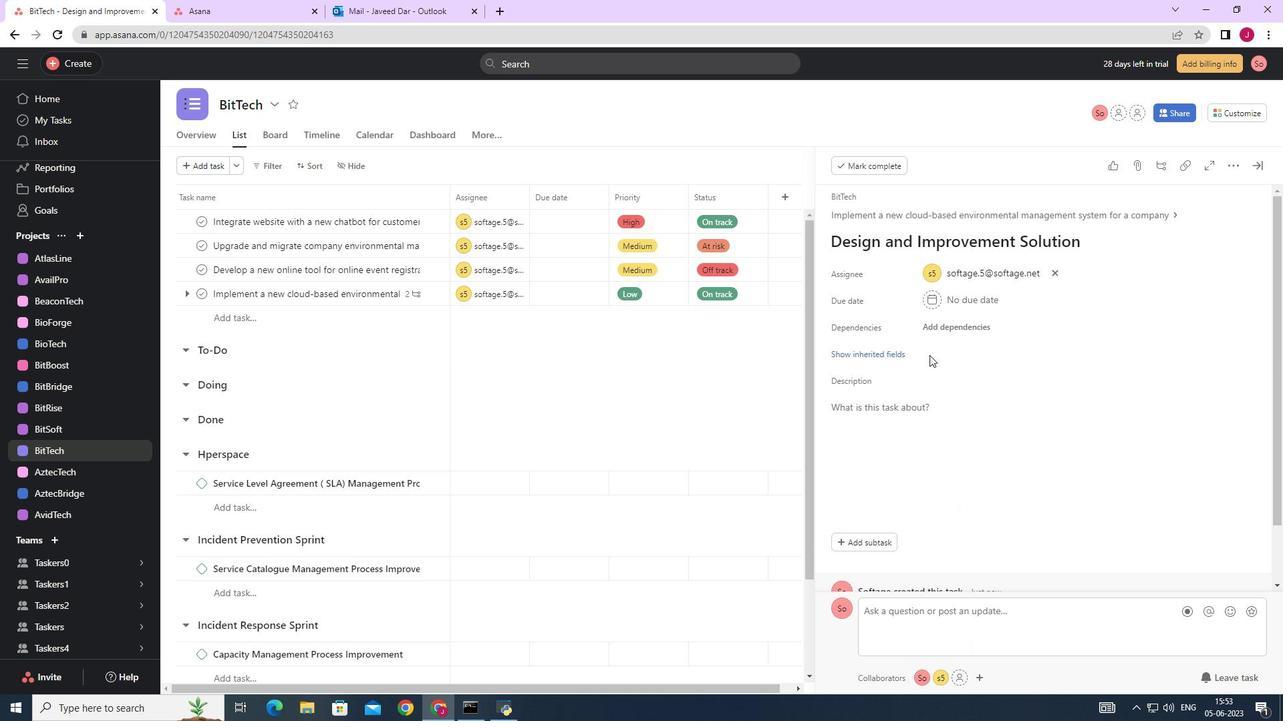 
Action: Mouse pressed left at (885, 358)
Screenshot: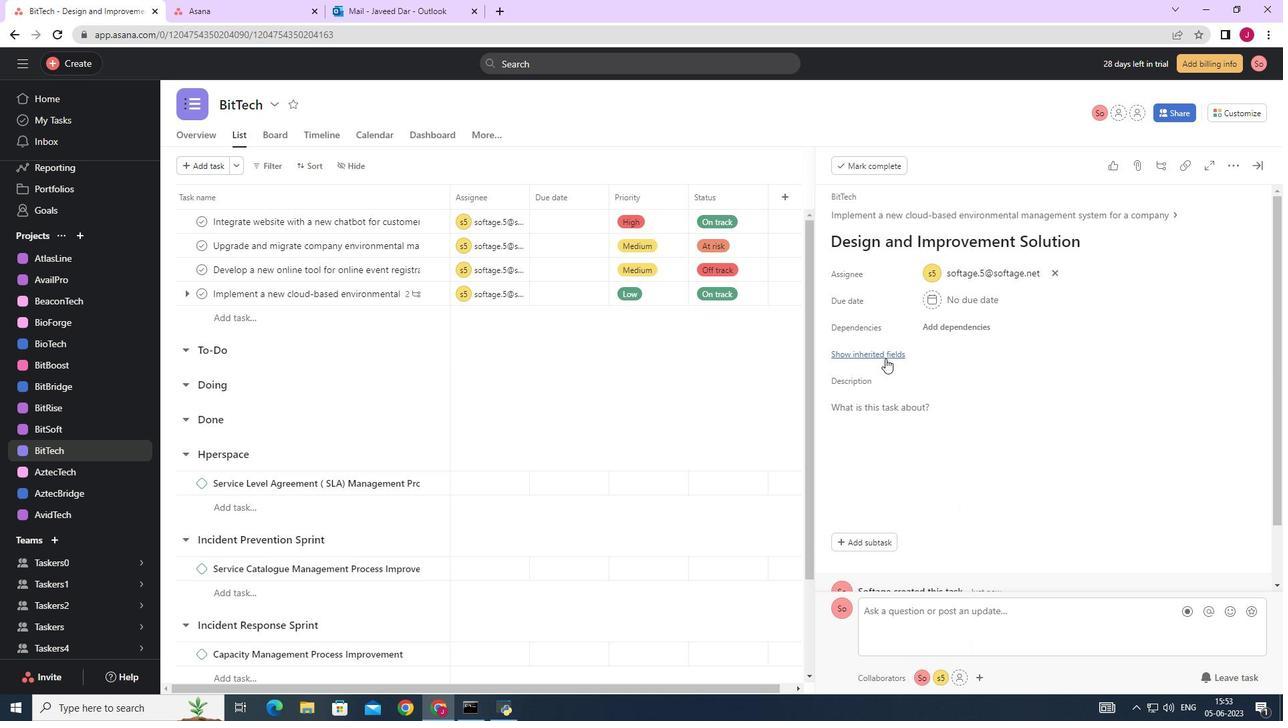 
Action: Mouse moved to (945, 385)
Screenshot: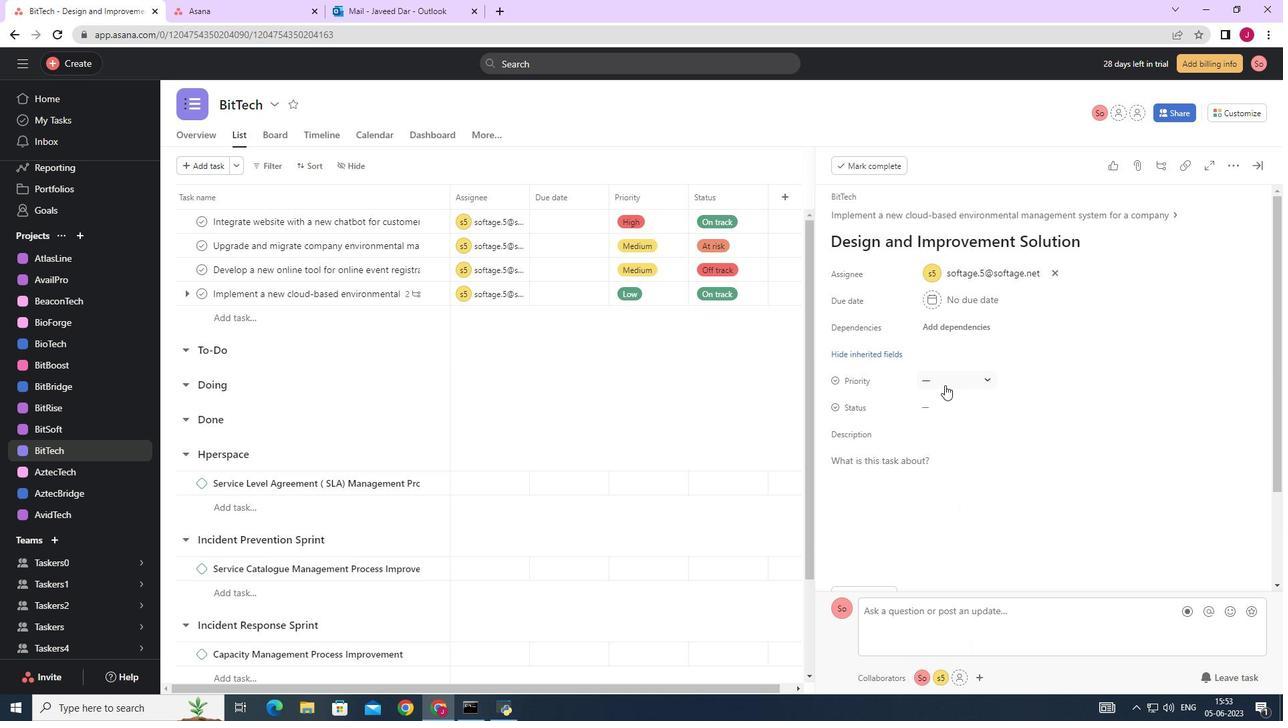 
Action: Mouse pressed left at (945, 385)
Screenshot: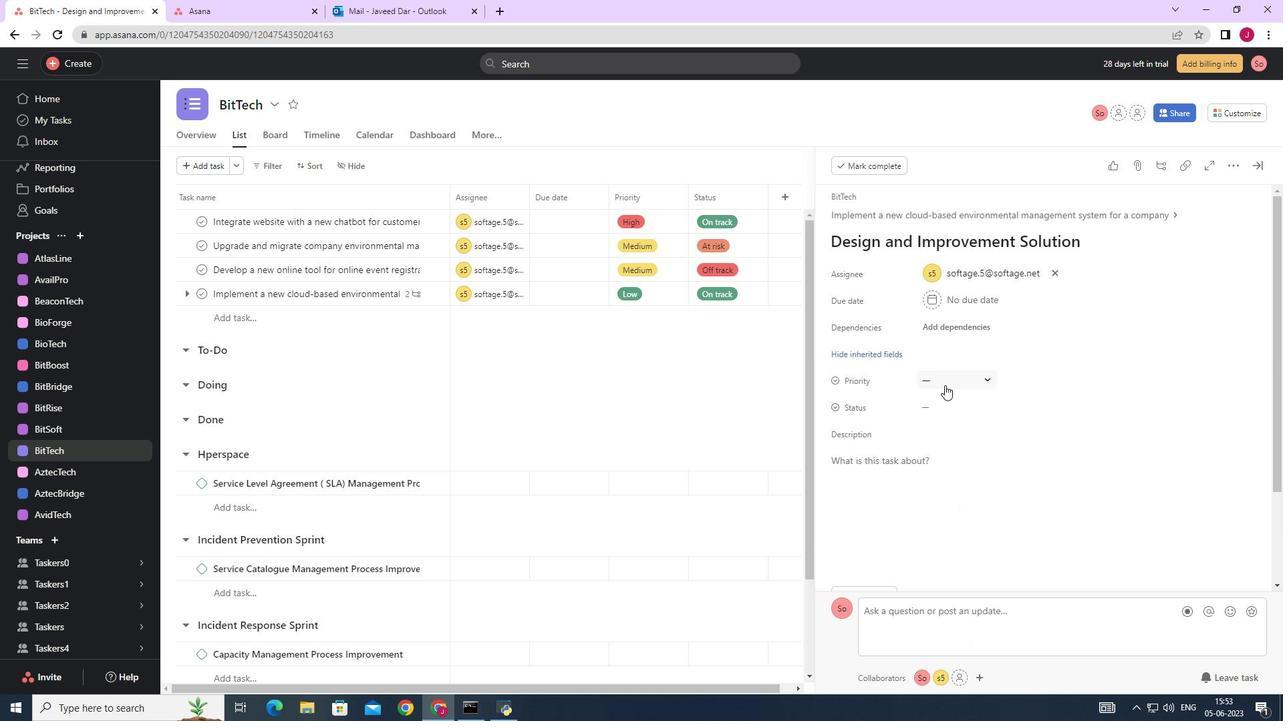 
Action: Mouse moved to (958, 475)
Screenshot: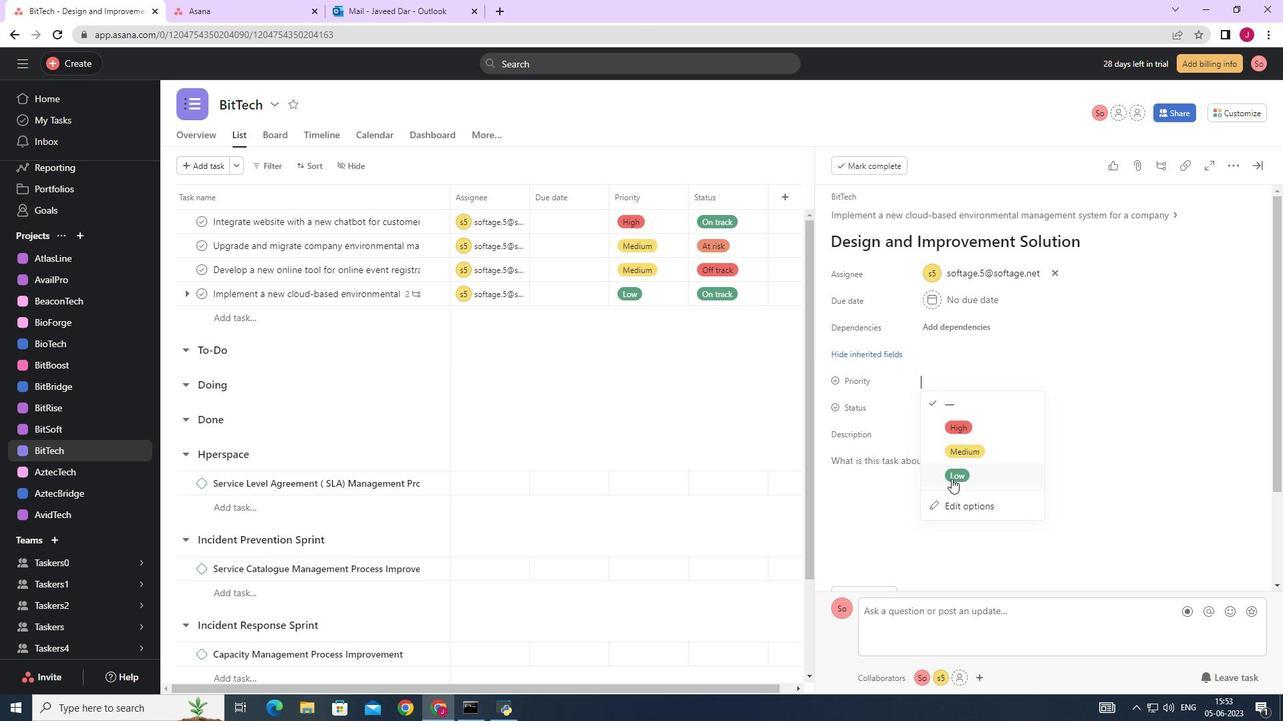 
Action: Mouse pressed left at (958, 475)
Screenshot: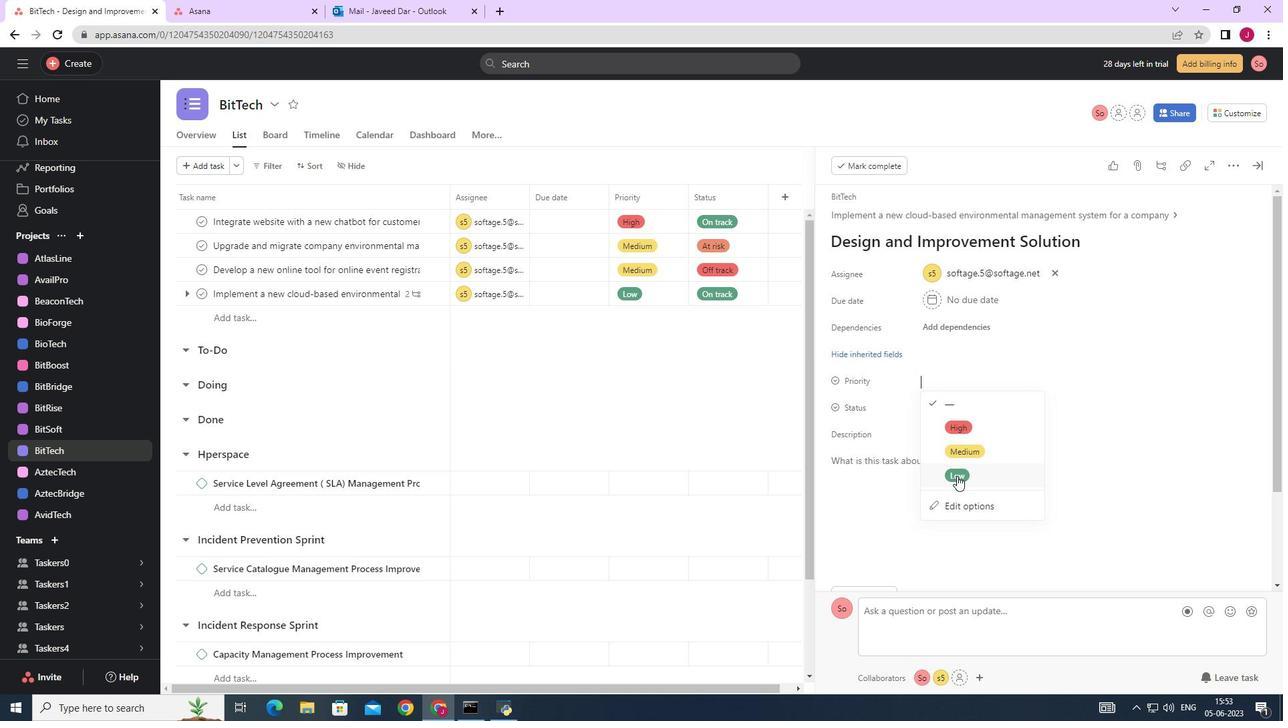 
Action: Mouse moved to (939, 407)
Screenshot: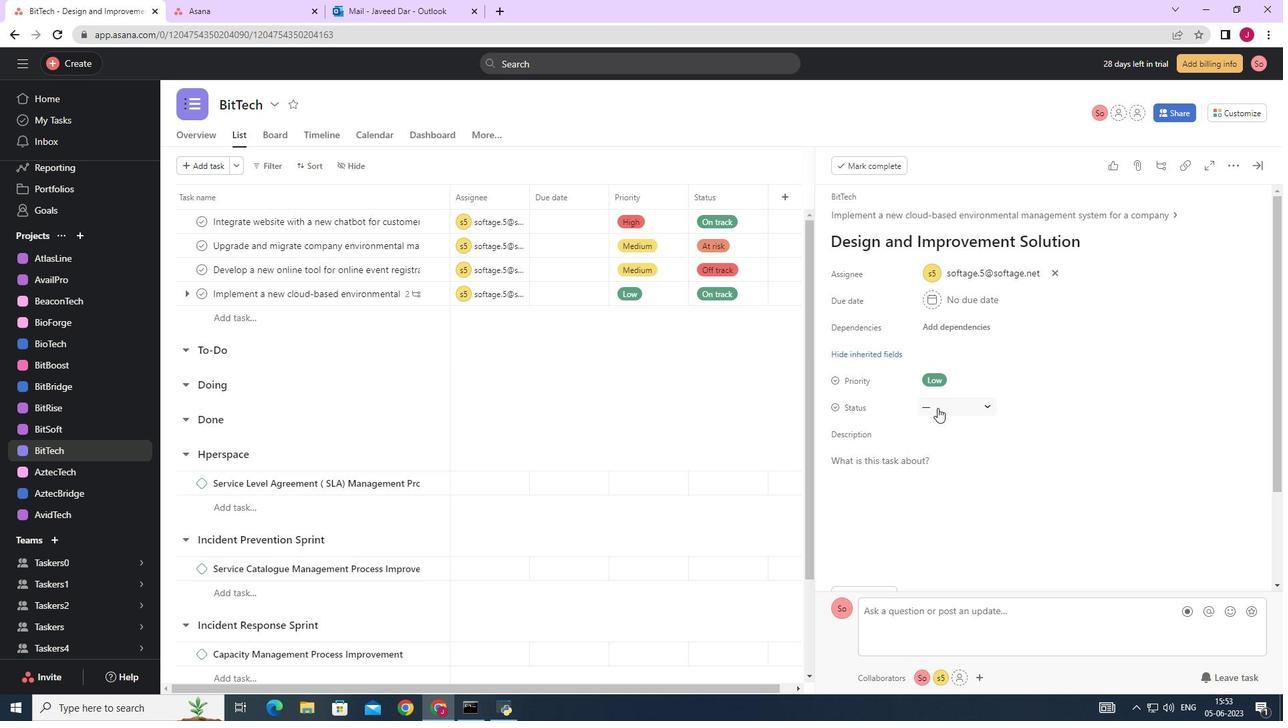 
Action: Mouse pressed left at (939, 407)
Screenshot: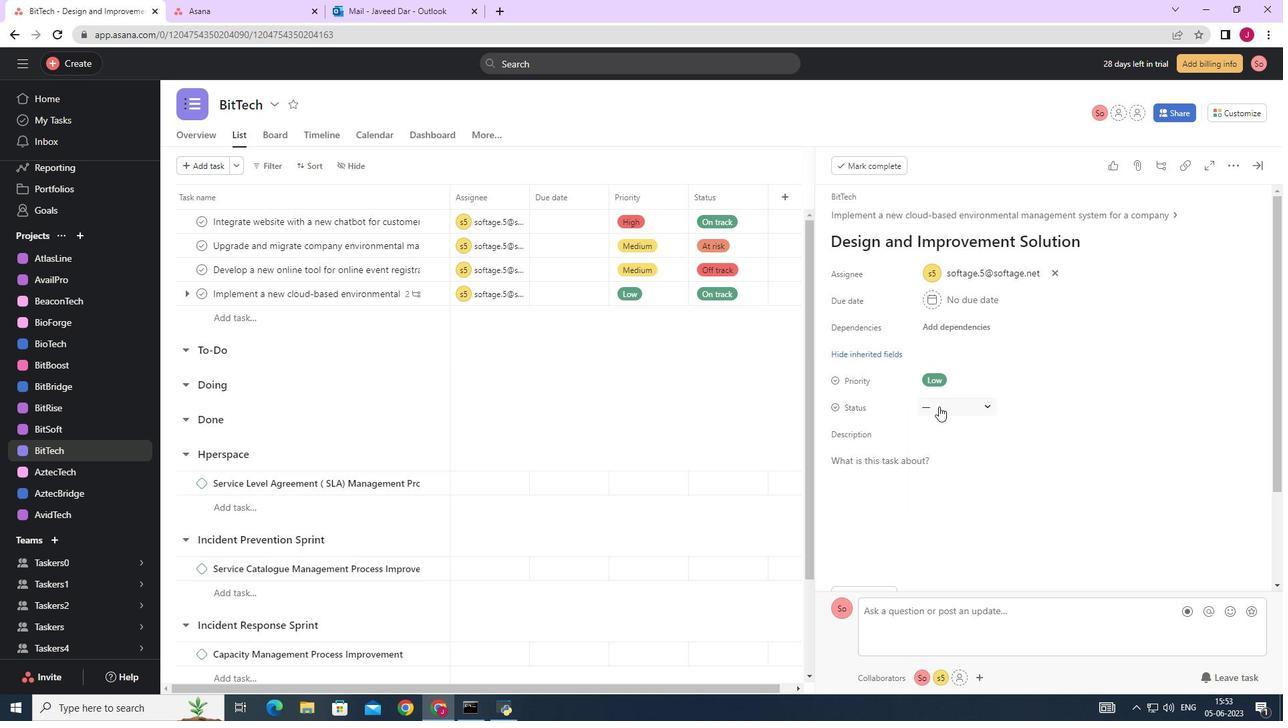 
Action: Mouse moved to (968, 449)
Screenshot: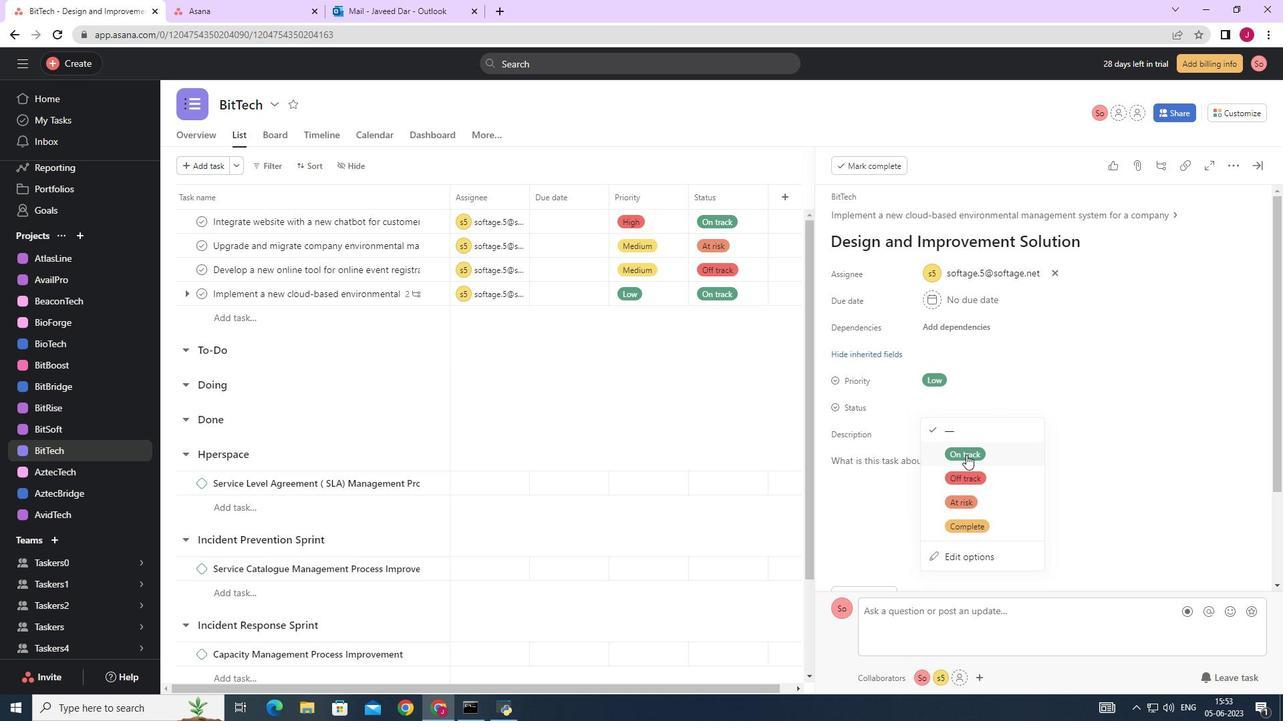 
Action: Mouse pressed left at (968, 449)
Screenshot: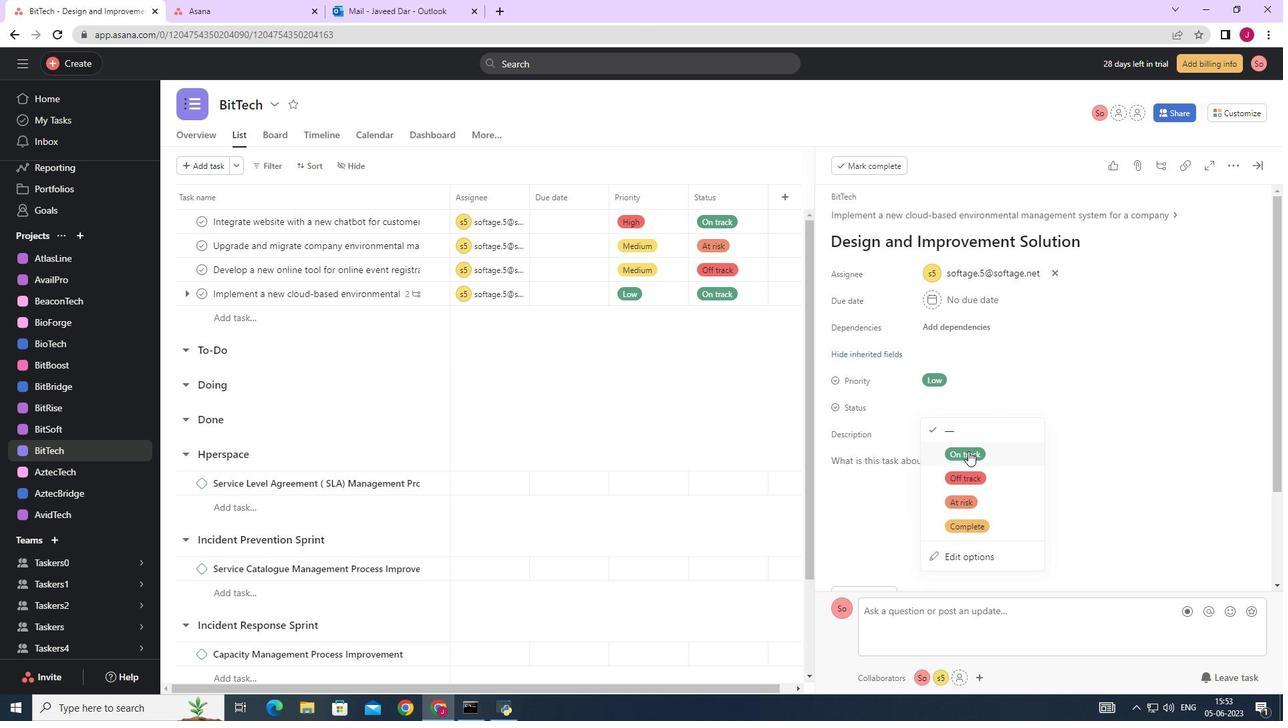 
Action: Mouse moved to (1258, 163)
Screenshot: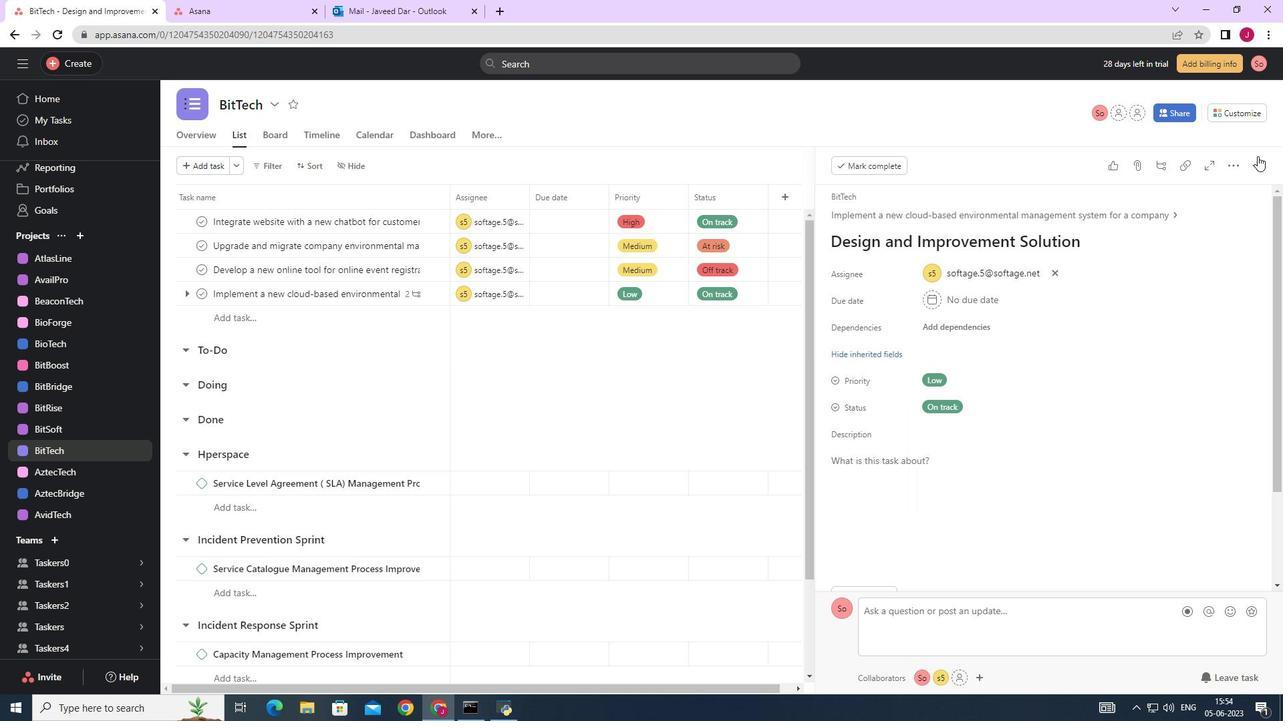 
Action: Mouse pressed left at (1258, 163)
Screenshot: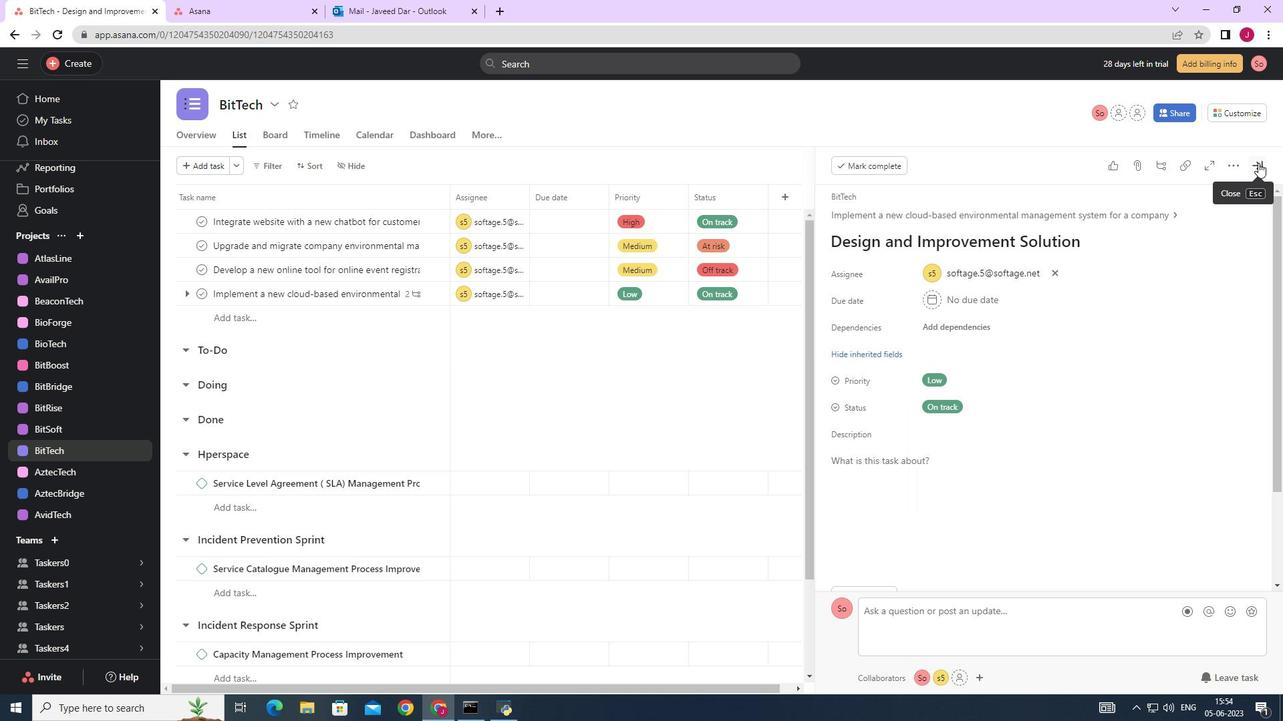 
